 Task: Update the transit score of the saved search to 36.
Action: Mouse moved to (947, 146)
Screenshot: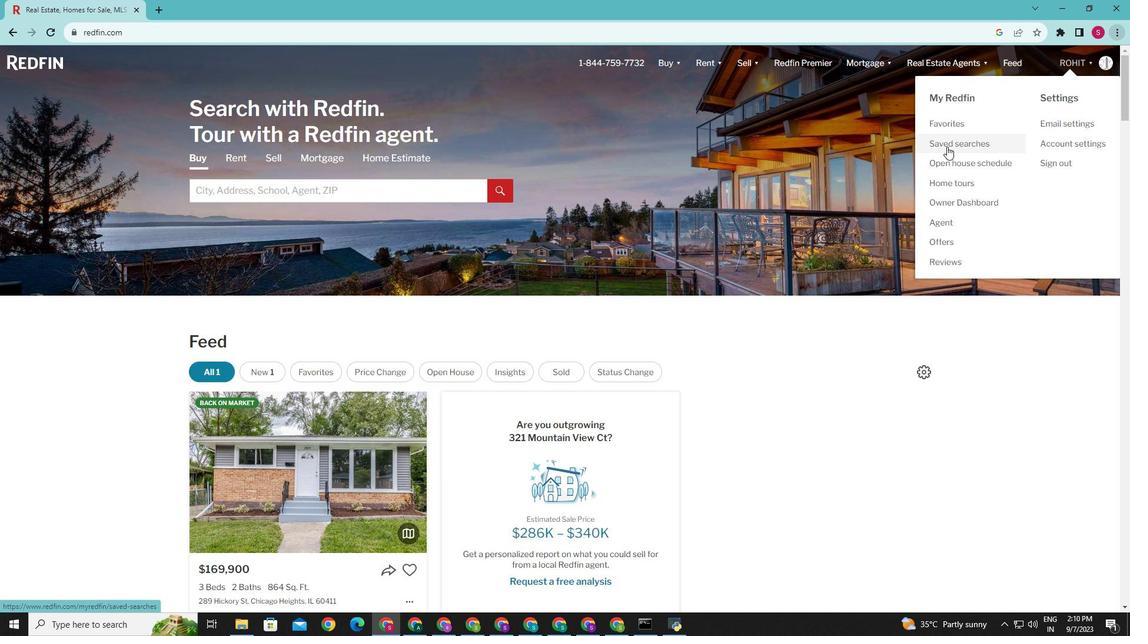 
Action: Mouse pressed left at (947, 146)
Screenshot: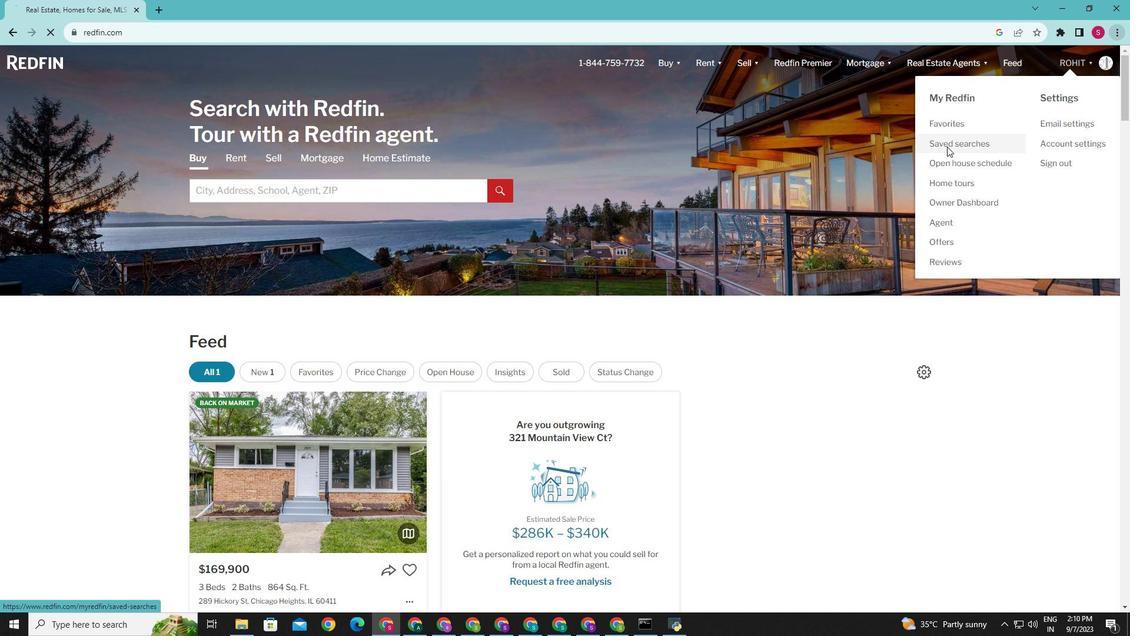 
Action: Mouse moved to (380, 289)
Screenshot: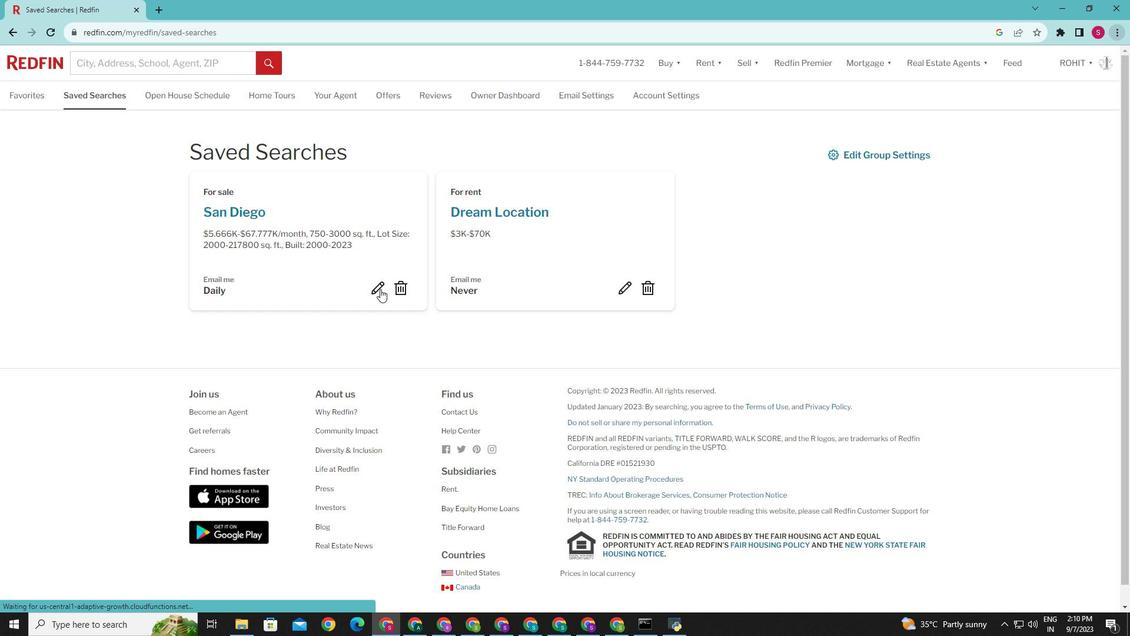 
Action: Mouse pressed left at (380, 289)
Screenshot: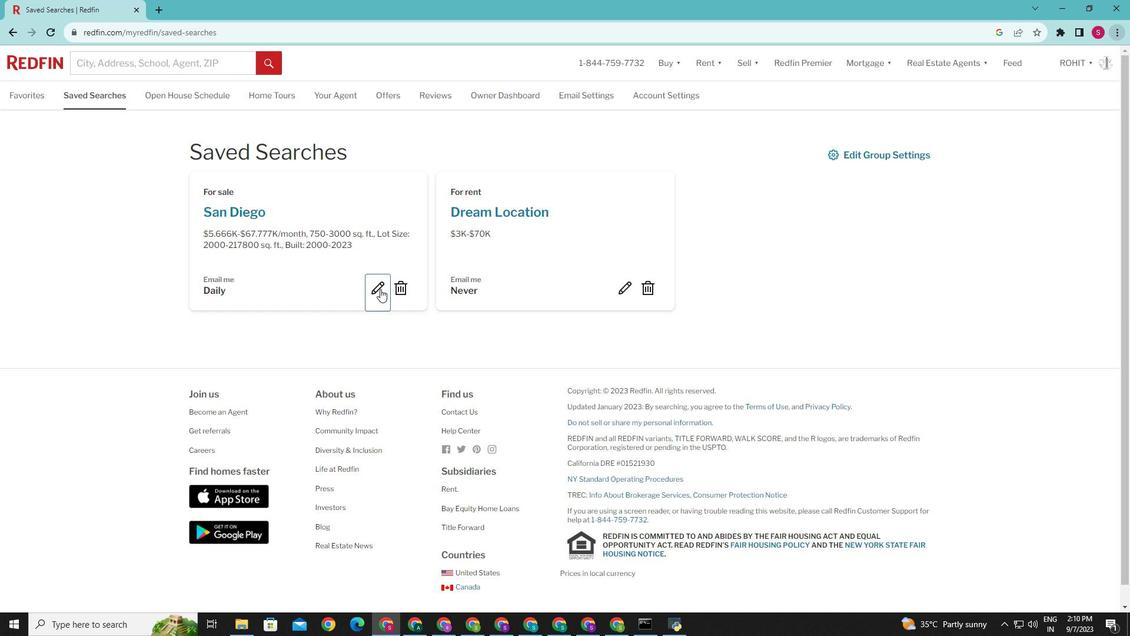 
Action: Mouse moved to (435, 346)
Screenshot: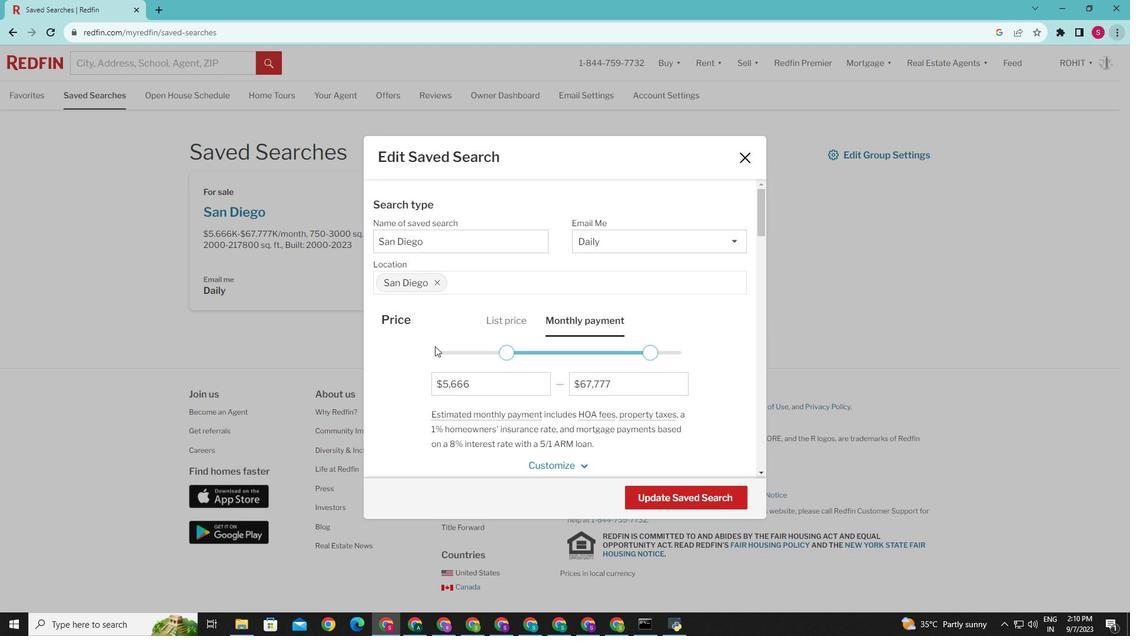 
Action: Mouse scrolled (435, 345) with delta (0, 0)
Screenshot: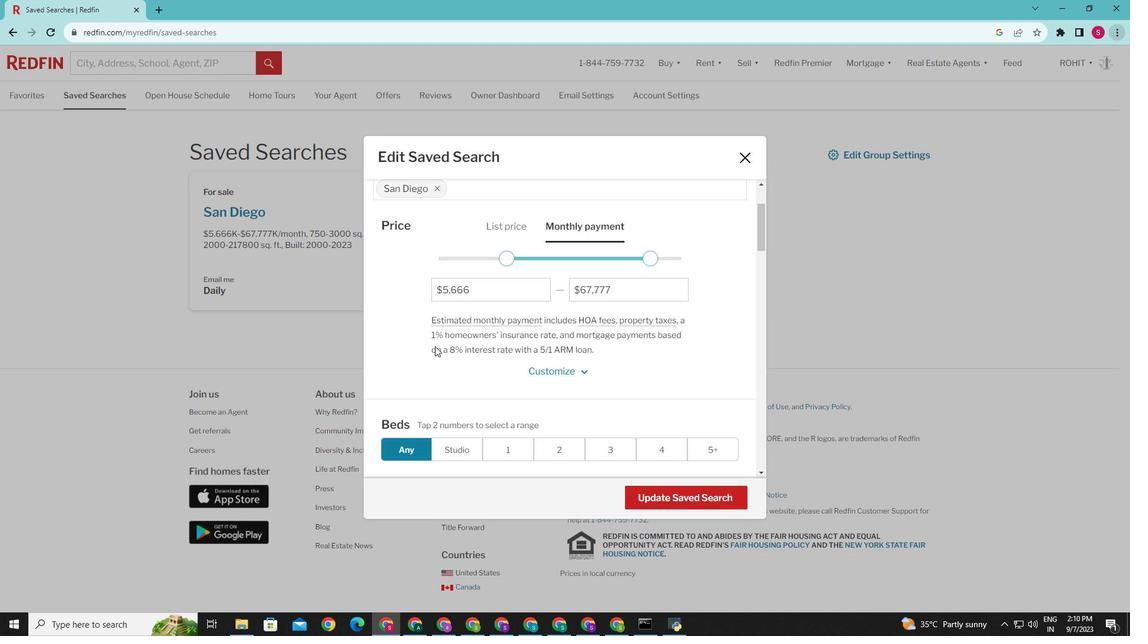 
Action: Mouse scrolled (435, 345) with delta (0, 0)
Screenshot: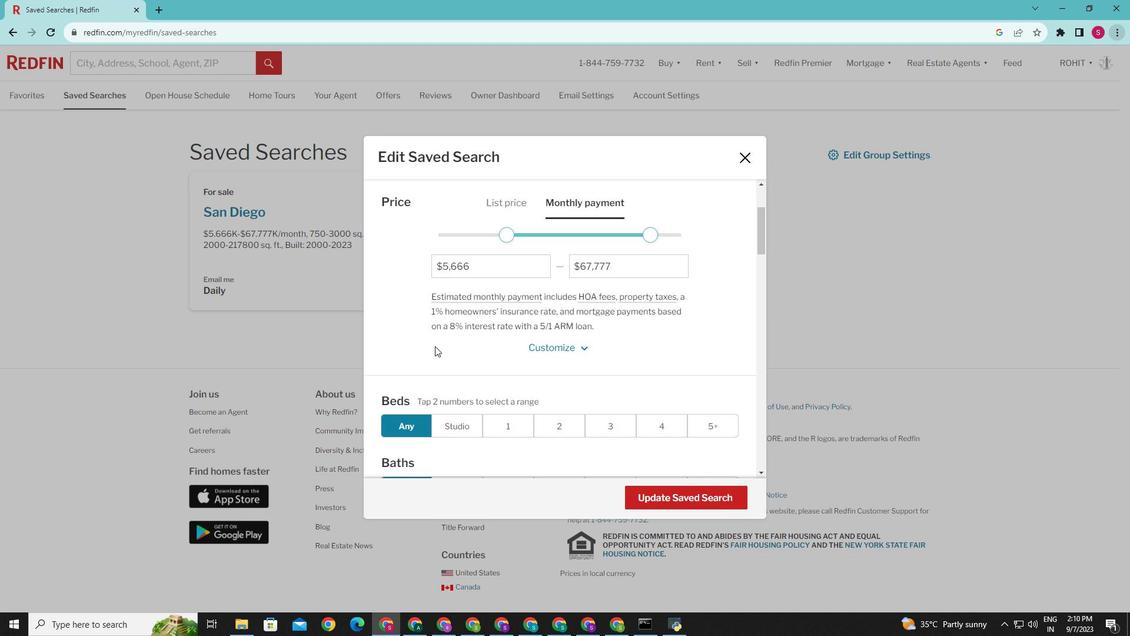 
Action: Mouse scrolled (435, 345) with delta (0, 0)
Screenshot: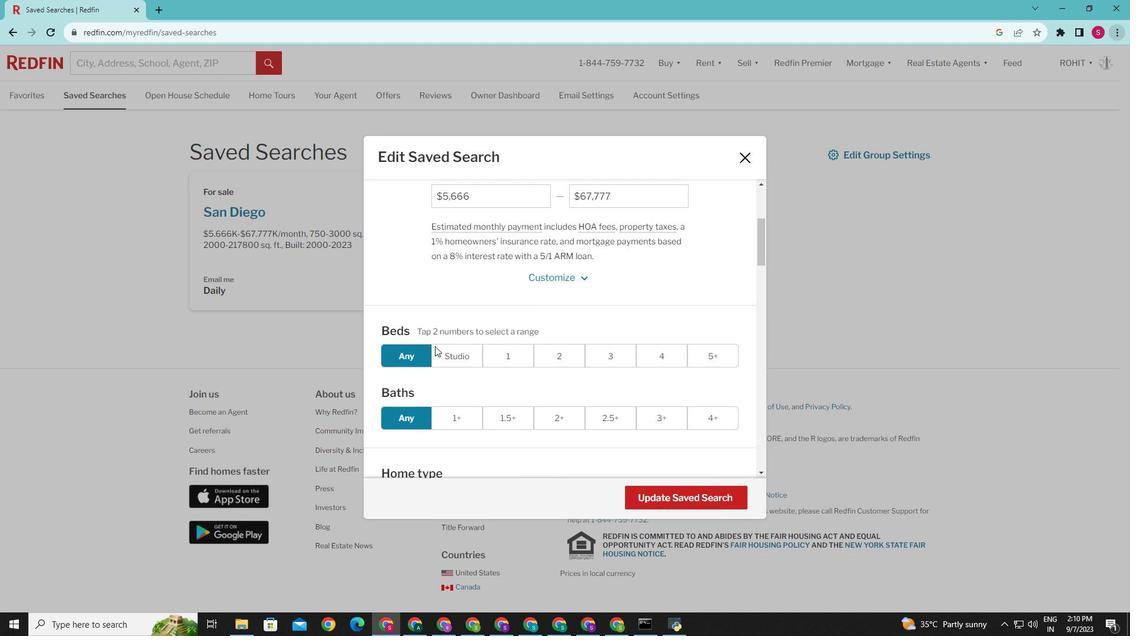 
Action: Mouse scrolled (435, 345) with delta (0, 0)
Screenshot: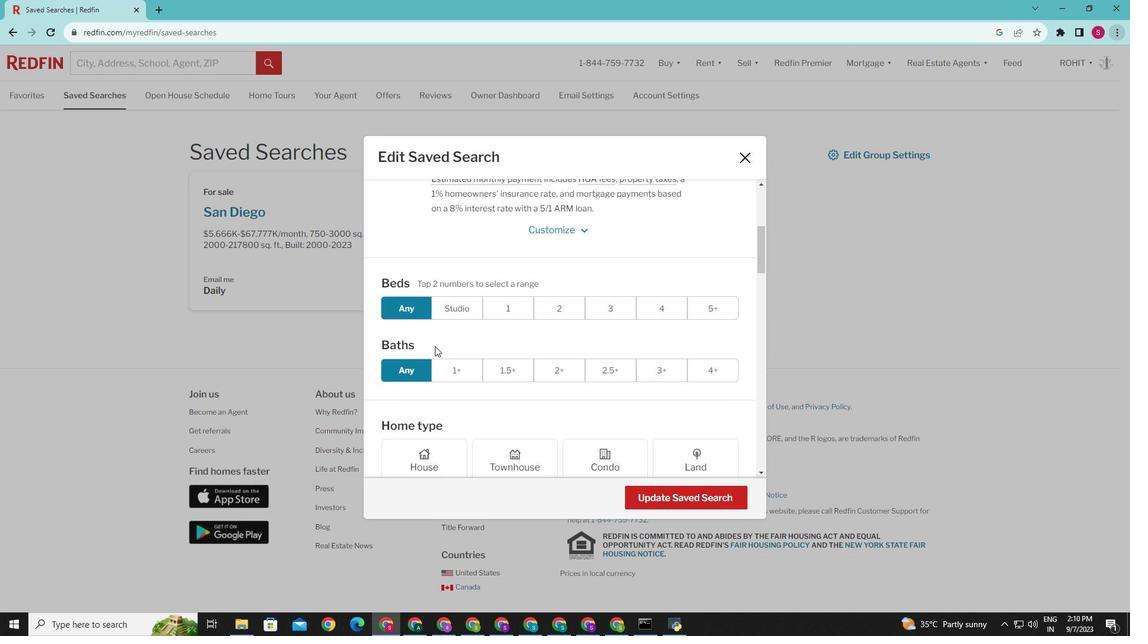 
Action: Mouse scrolled (435, 345) with delta (0, 0)
Screenshot: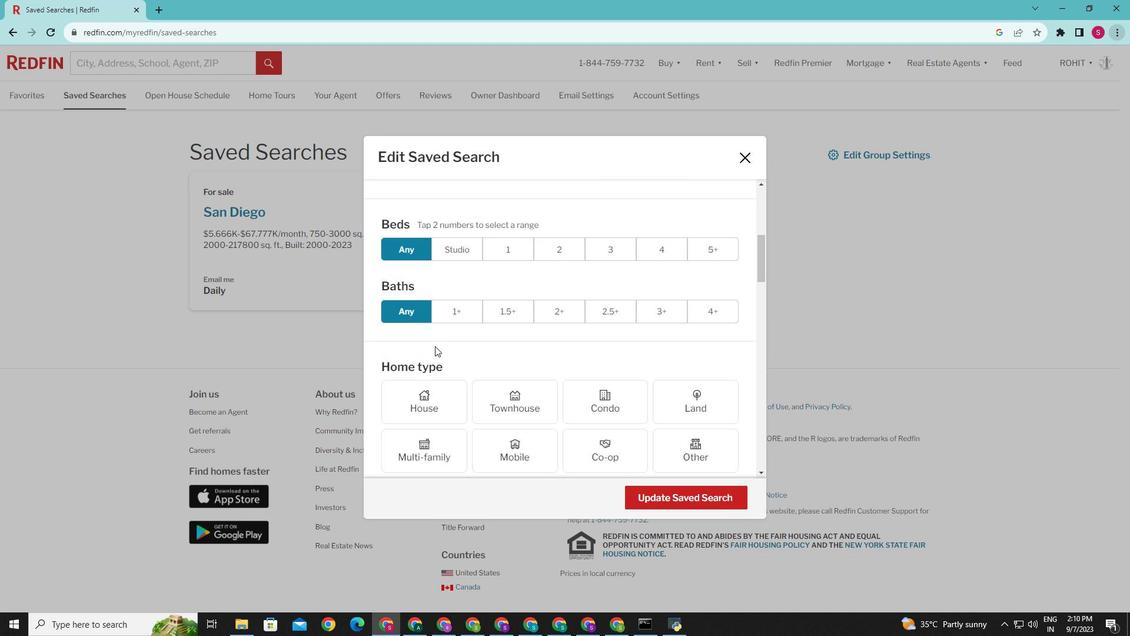 
Action: Mouse scrolled (435, 345) with delta (0, 0)
Screenshot: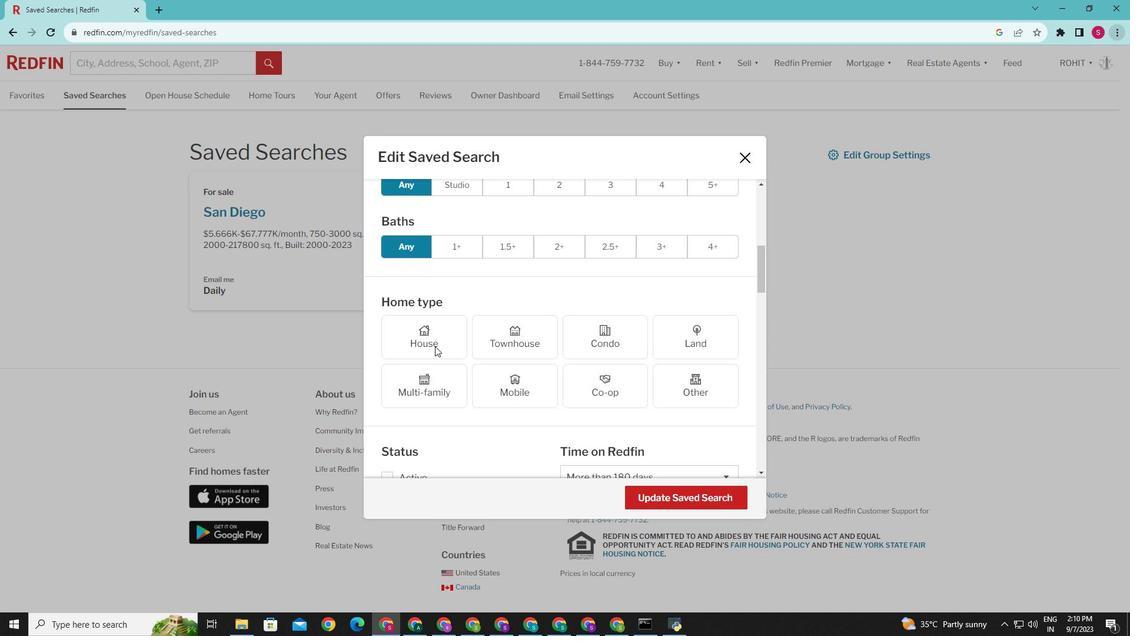 
Action: Mouse scrolled (435, 345) with delta (0, 0)
Screenshot: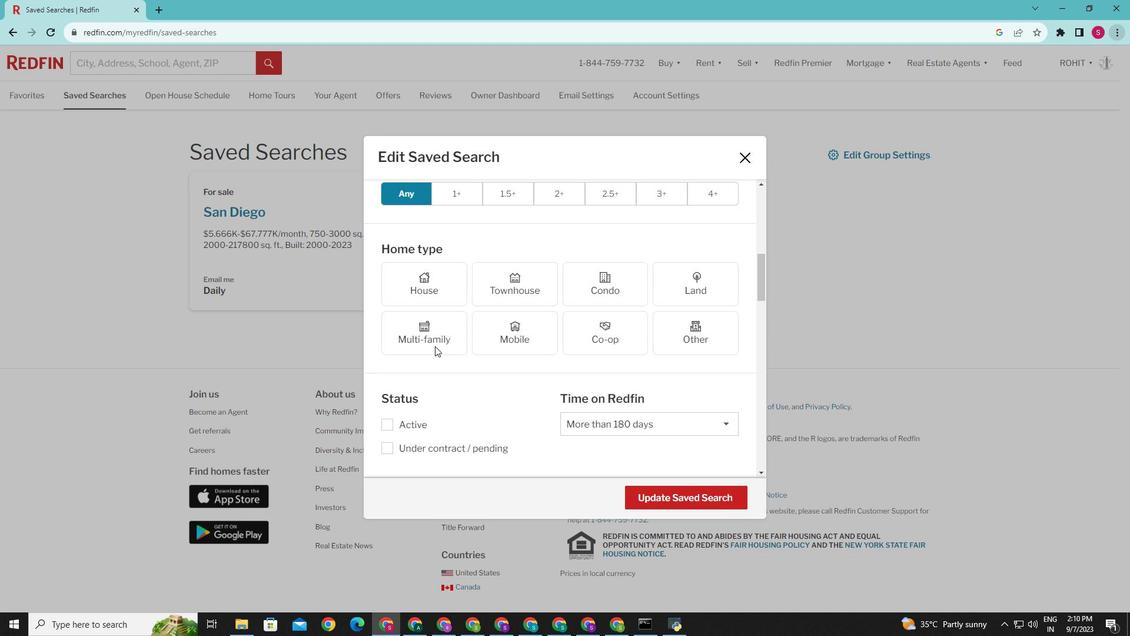 
Action: Mouse scrolled (435, 345) with delta (0, 0)
Screenshot: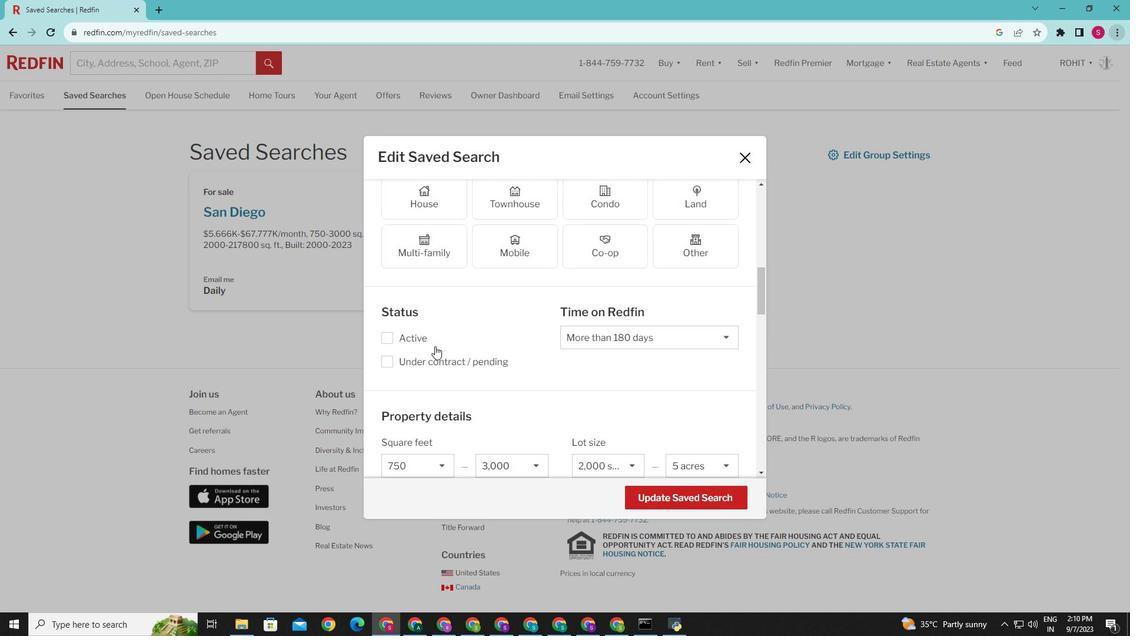
Action: Mouse scrolled (435, 345) with delta (0, 0)
Screenshot: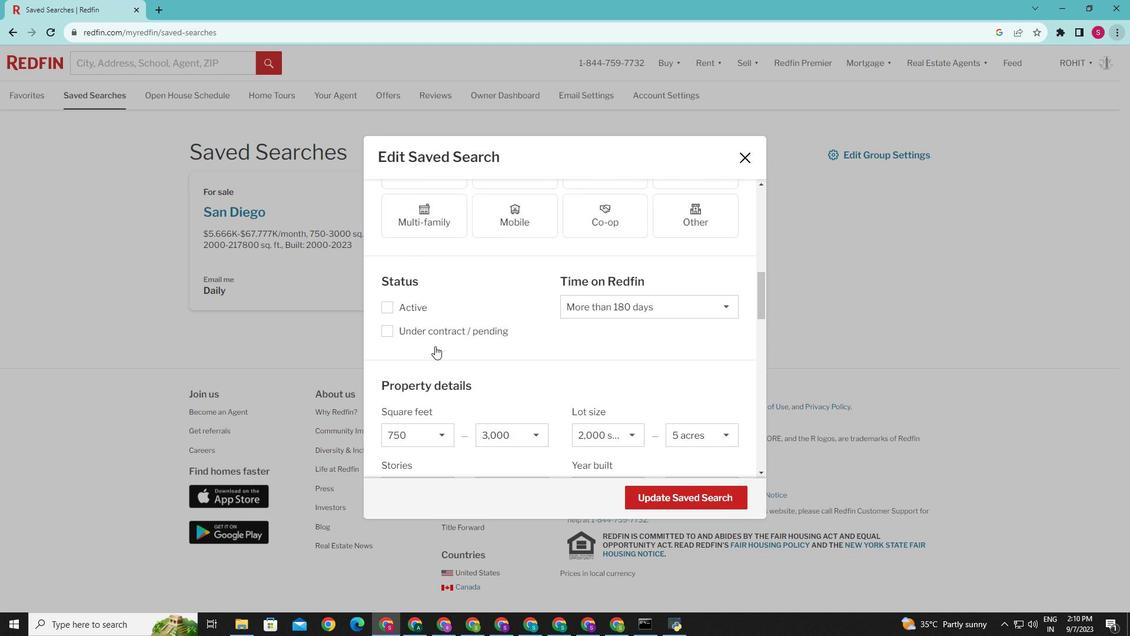 
Action: Mouse scrolled (435, 345) with delta (0, 0)
Screenshot: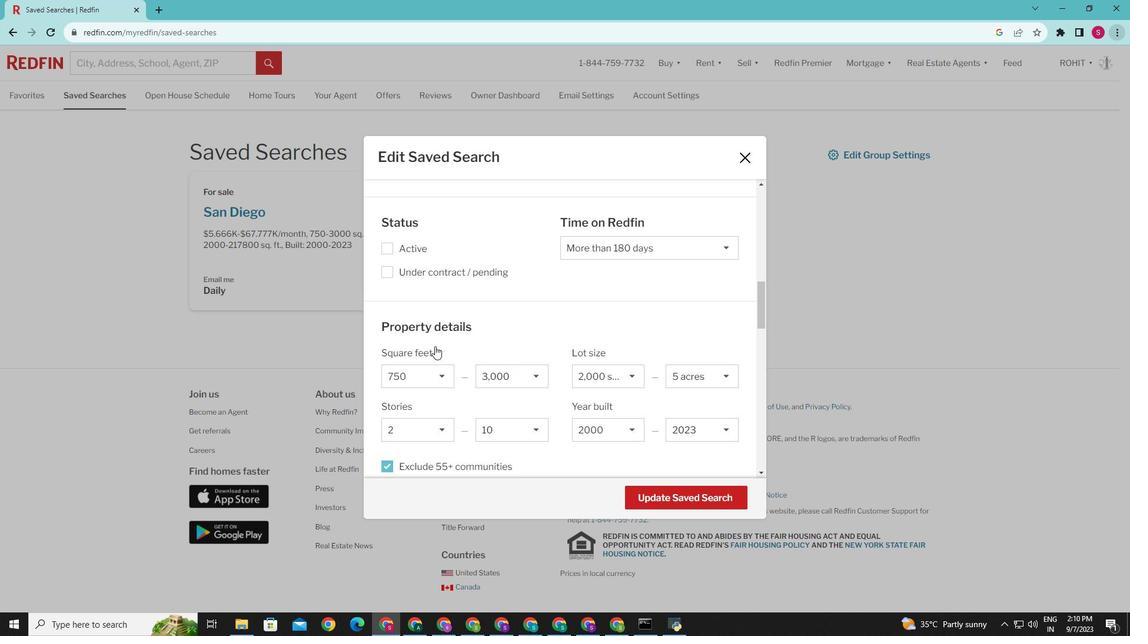 
Action: Mouse scrolled (435, 345) with delta (0, 0)
Screenshot: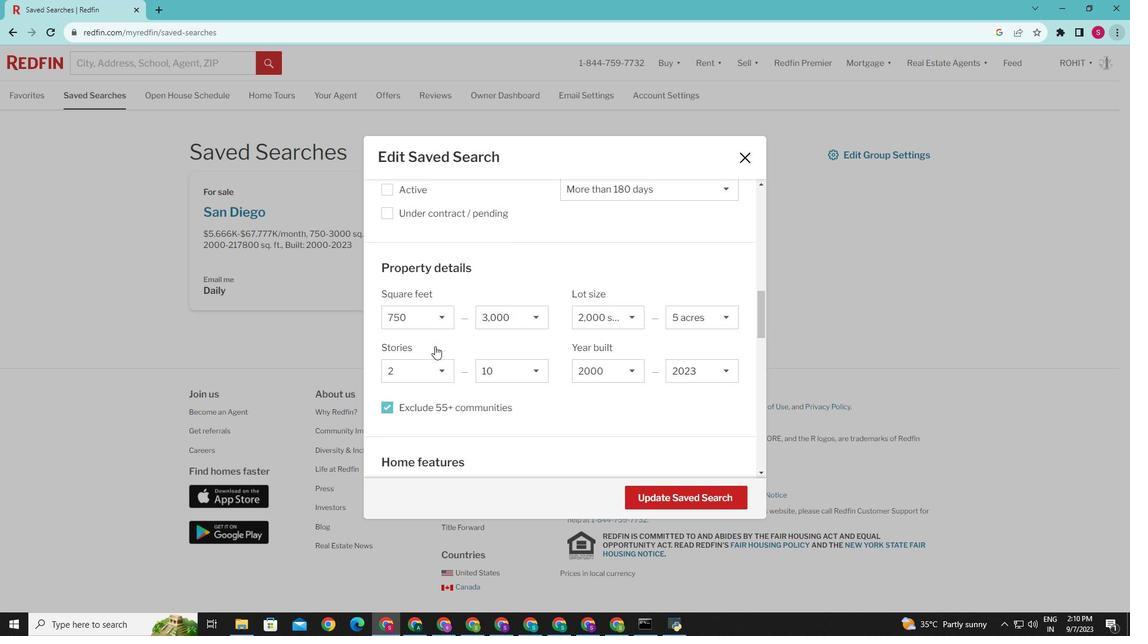 
Action: Mouse scrolled (435, 345) with delta (0, 0)
Screenshot: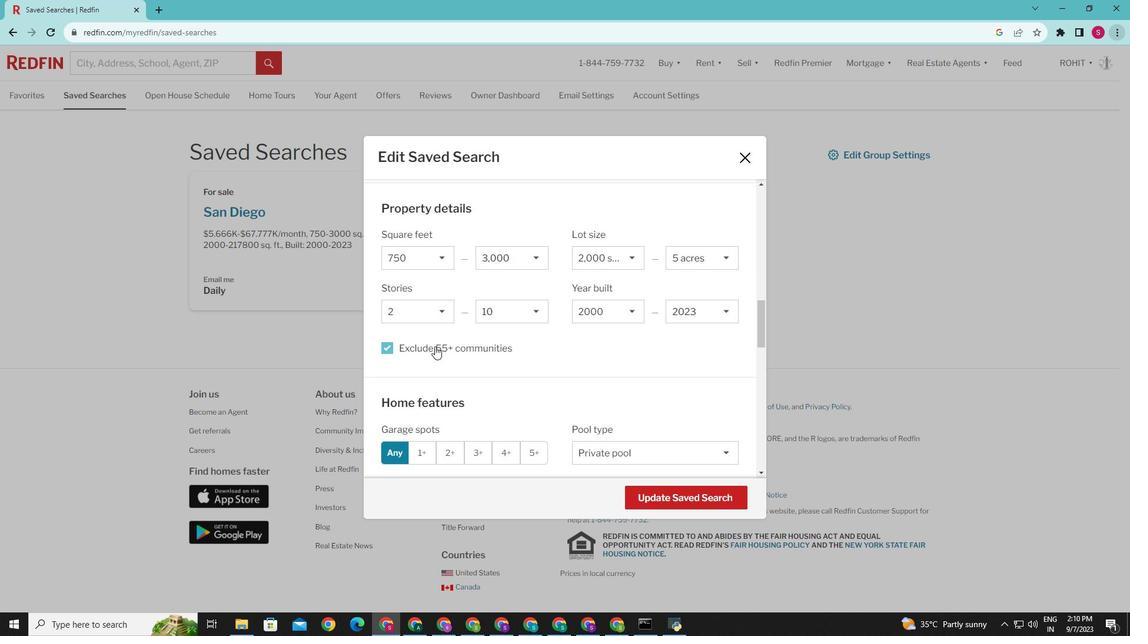 
Action: Mouse scrolled (435, 345) with delta (0, 0)
Screenshot: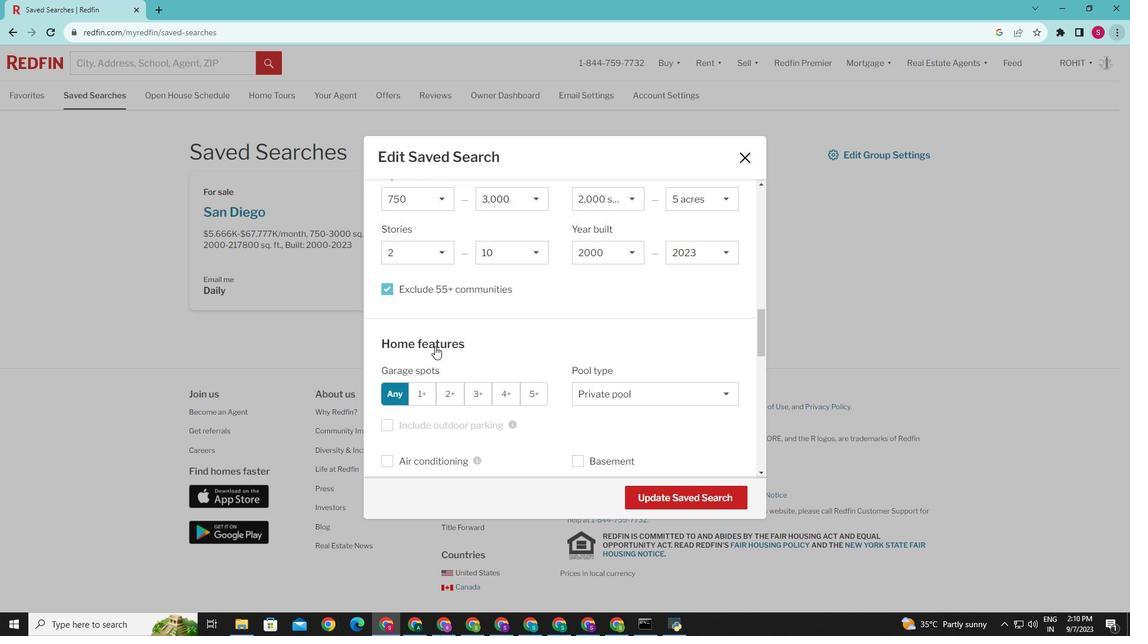 
Action: Mouse scrolled (435, 345) with delta (0, 0)
Screenshot: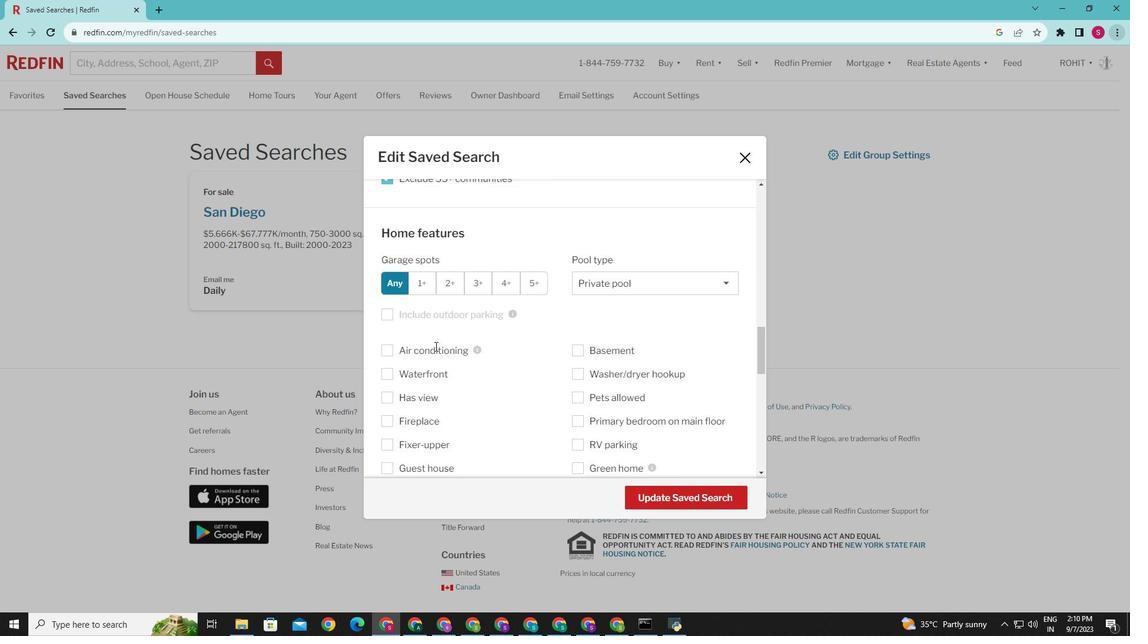 
Action: Mouse scrolled (435, 345) with delta (0, 0)
Screenshot: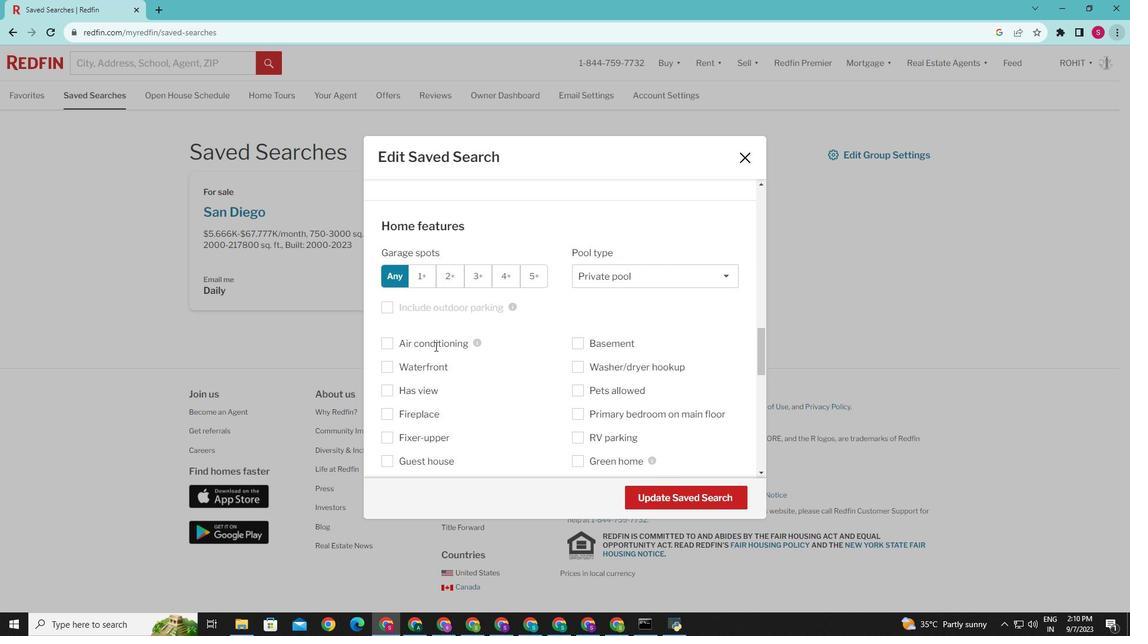 
Action: Mouse scrolled (435, 345) with delta (0, 0)
Screenshot: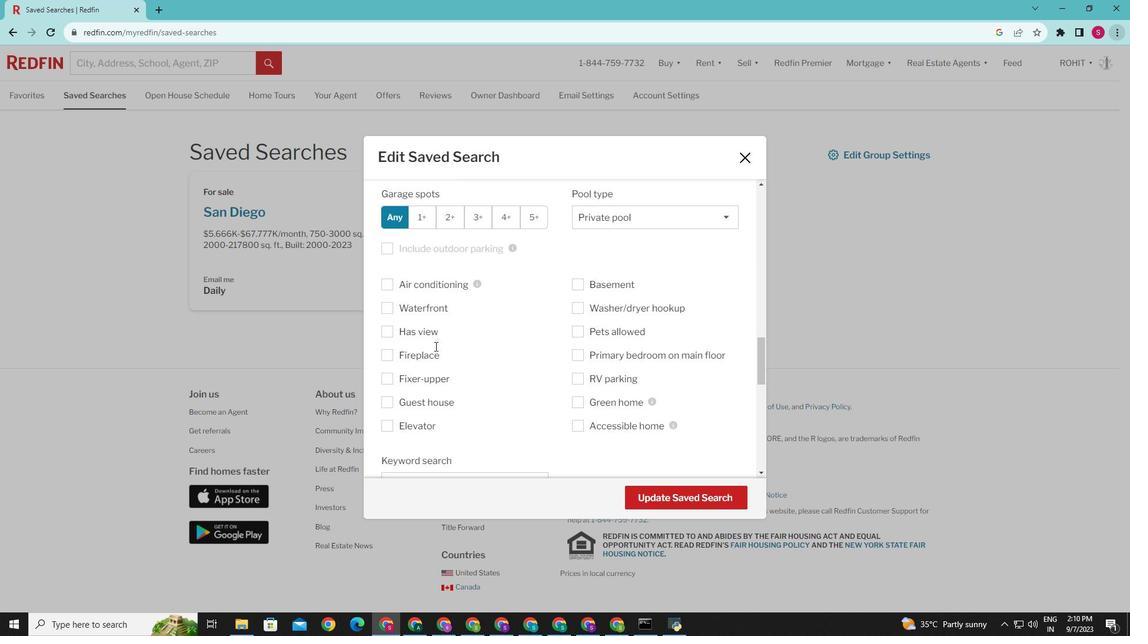 
Action: Mouse scrolled (435, 345) with delta (0, 0)
Screenshot: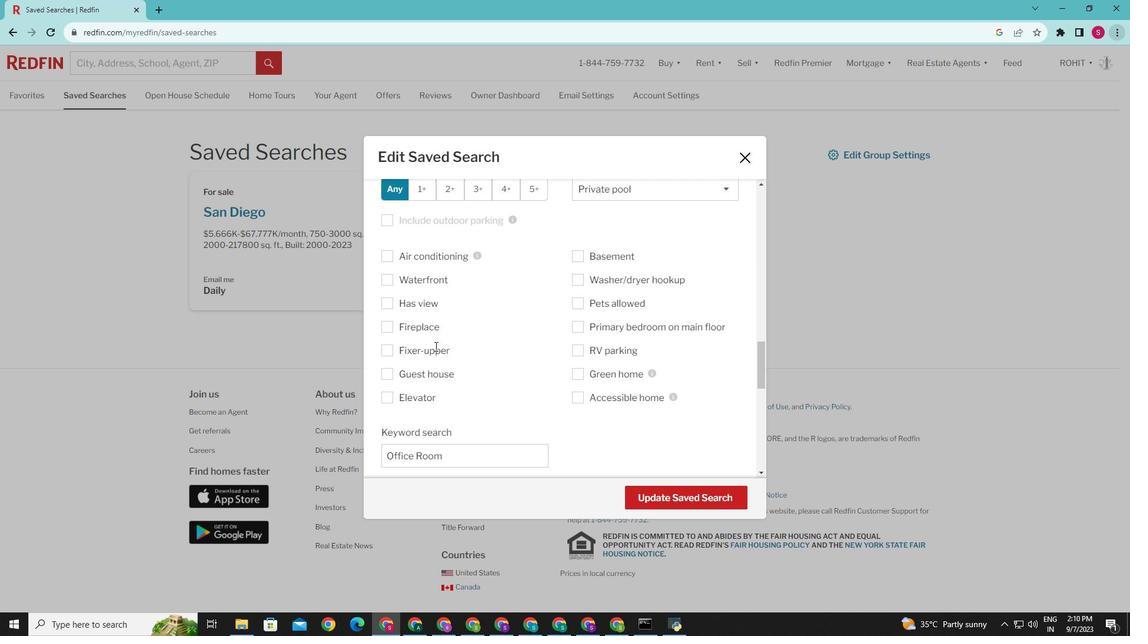 
Action: Mouse scrolled (435, 346) with delta (0, 0)
Screenshot: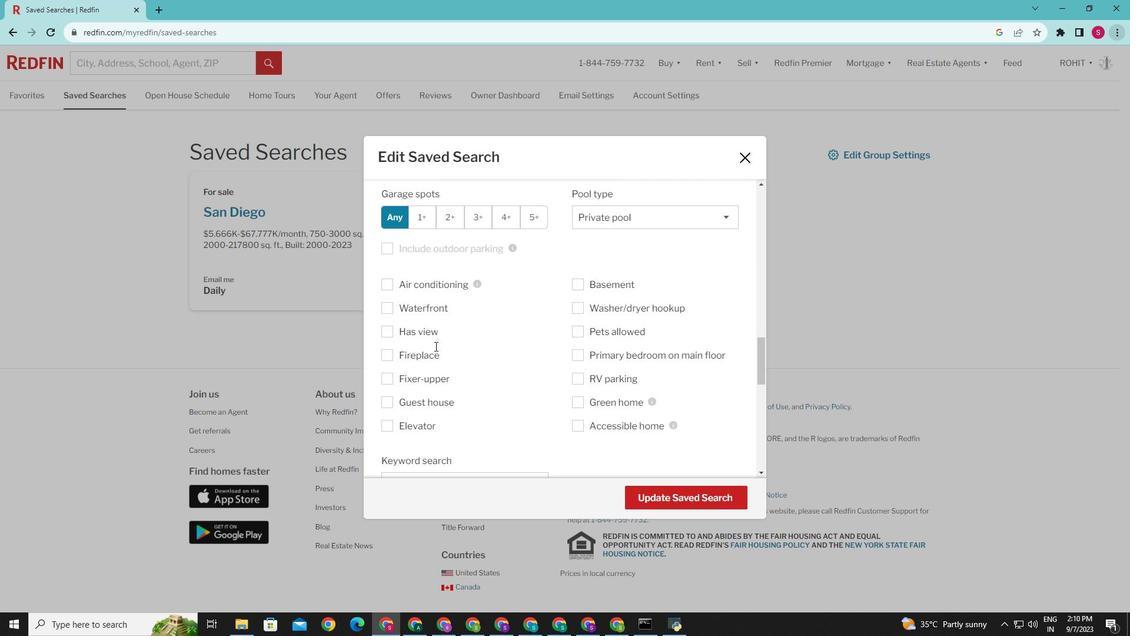 
Action: Mouse scrolled (435, 345) with delta (0, 0)
Screenshot: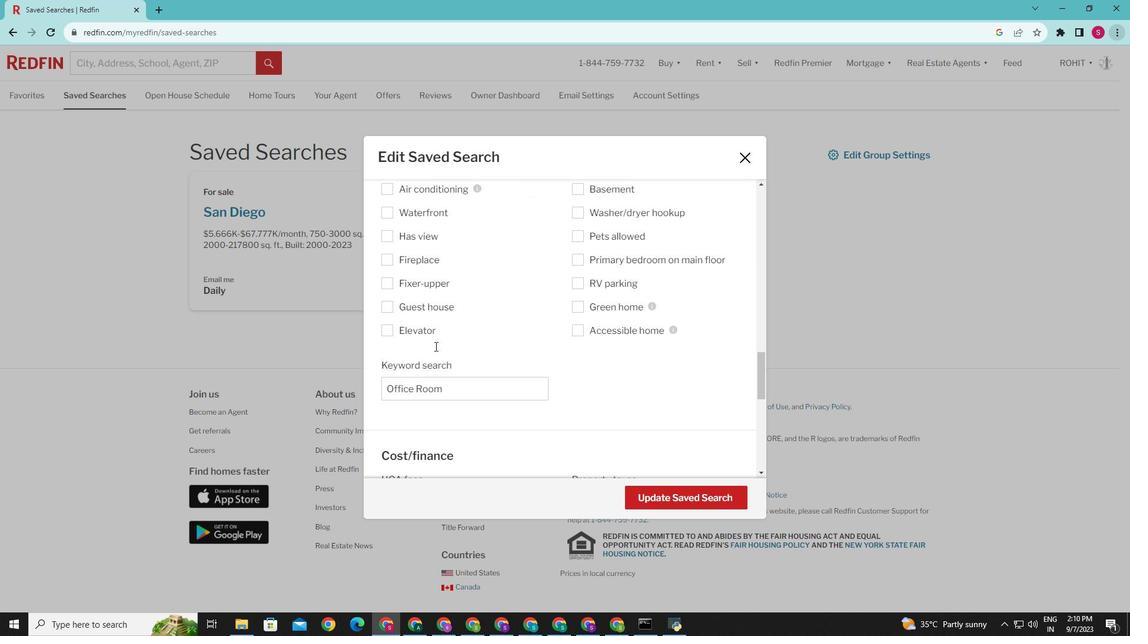
Action: Mouse scrolled (435, 345) with delta (0, 0)
Screenshot: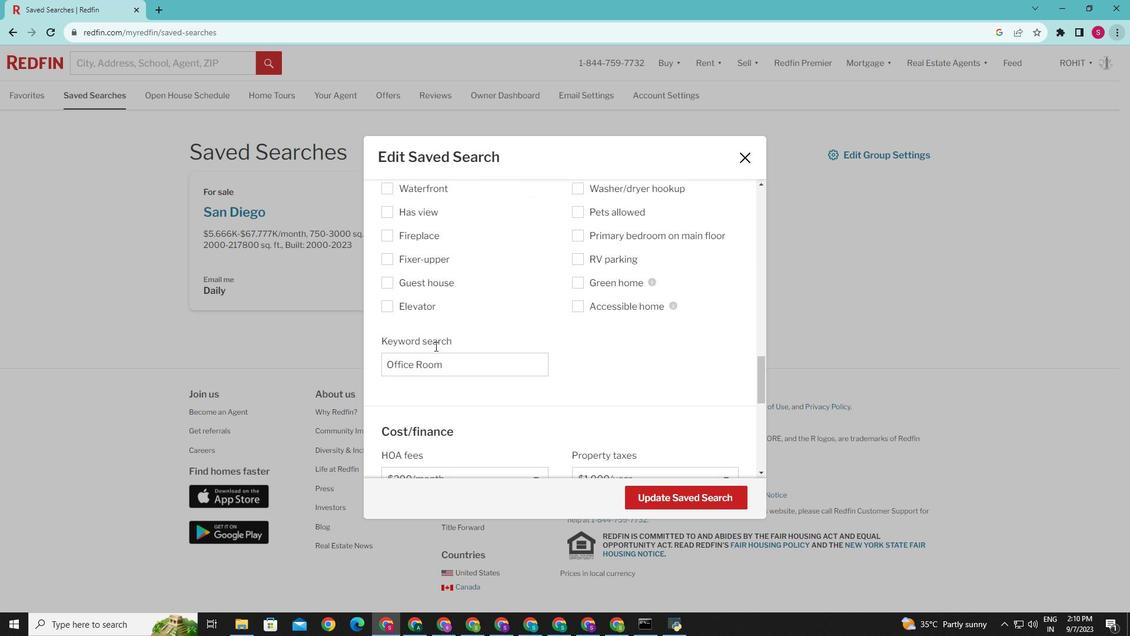 
Action: Mouse scrolled (435, 345) with delta (0, 0)
Screenshot: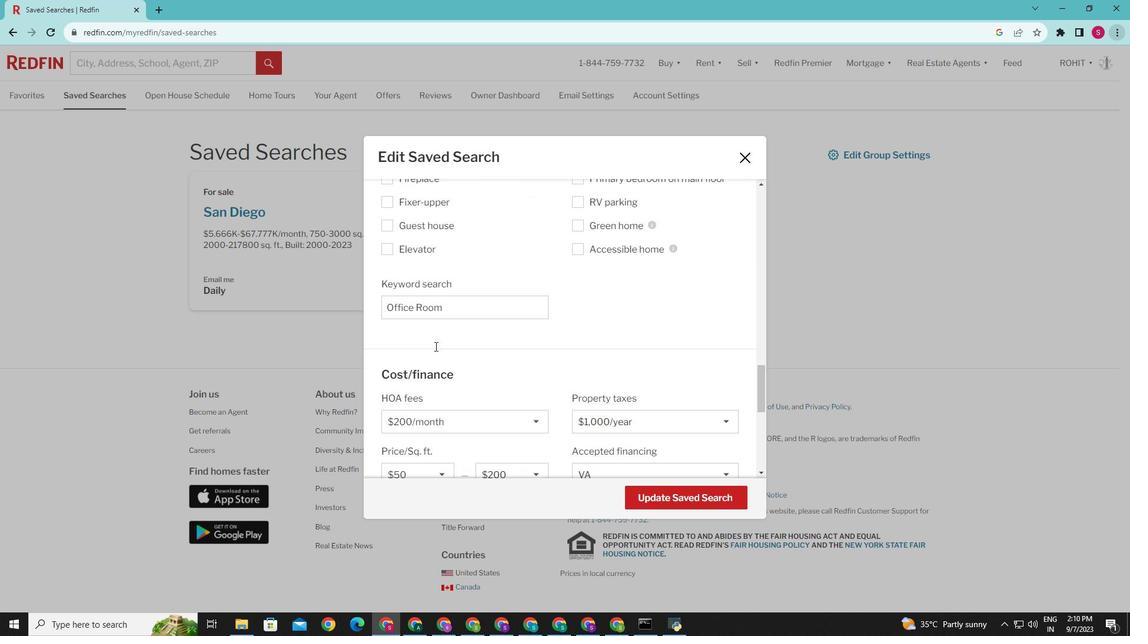 
Action: Mouse scrolled (435, 345) with delta (0, 0)
Screenshot: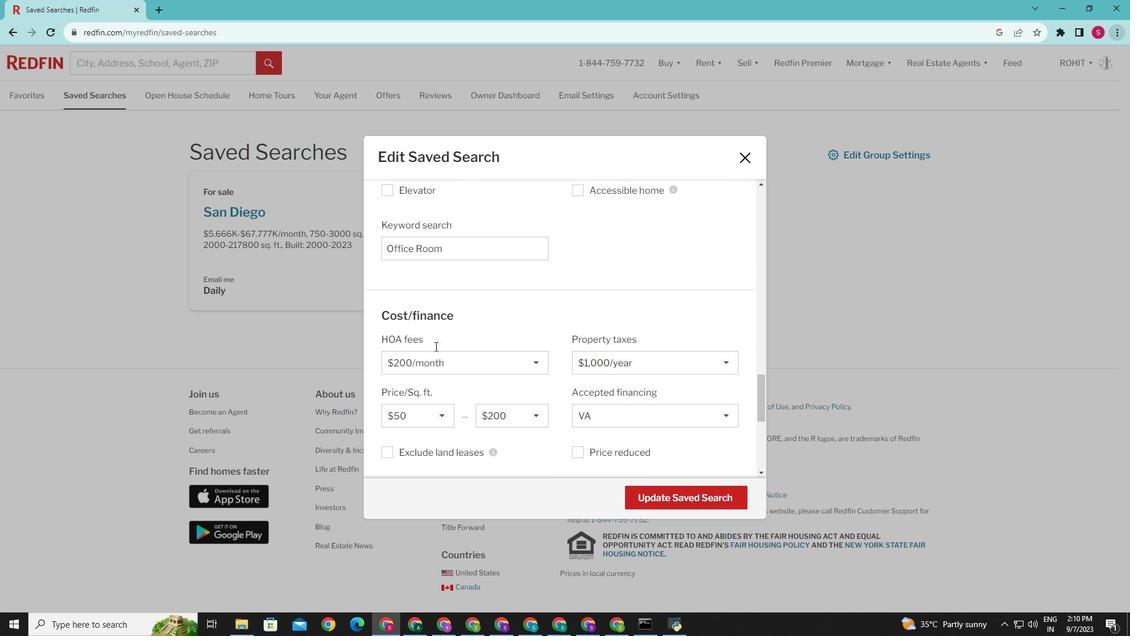 
Action: Mouse scrolled (435, 345) with delta (0, 0)
Screenshot: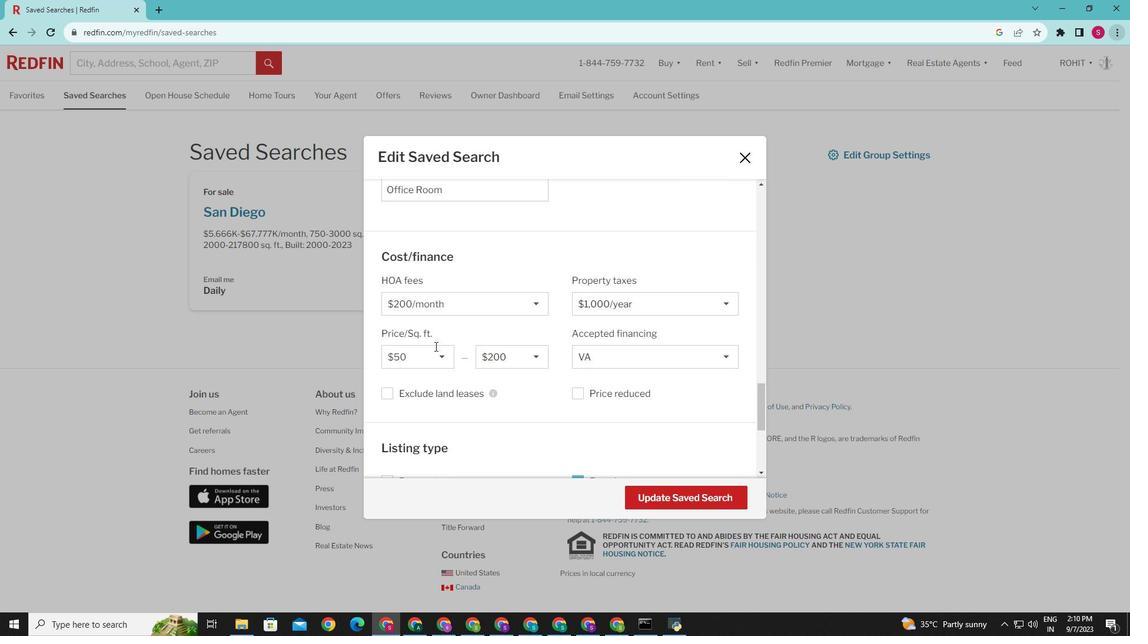 
Action: Mouse scrolled (435, 345) with delta (0, 0)
Screenshot: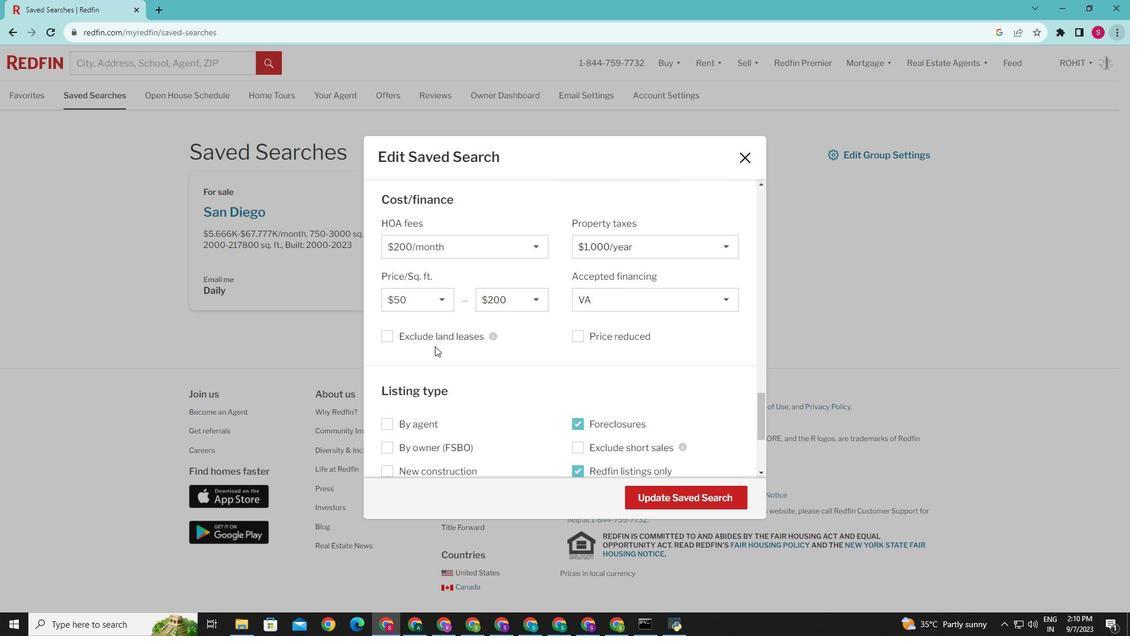 
Action: Mouse scrolled (435, 345) with delta (0, 0)
Screenshot: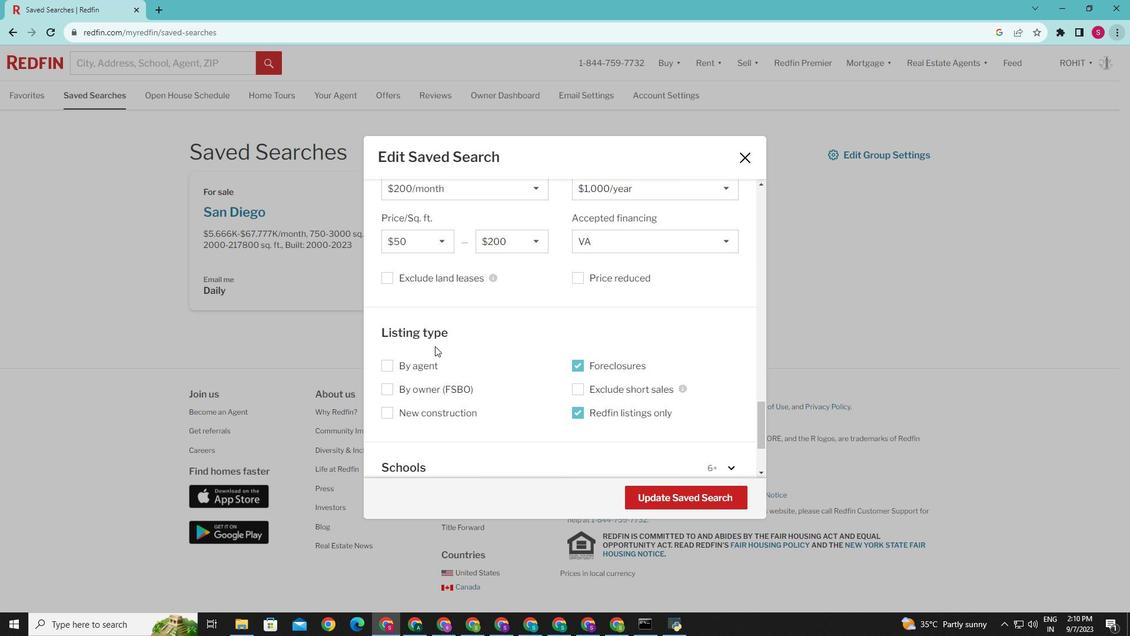 
Action: Mouse scrolled (435, 345) with delta (0, 0)
Screenshot: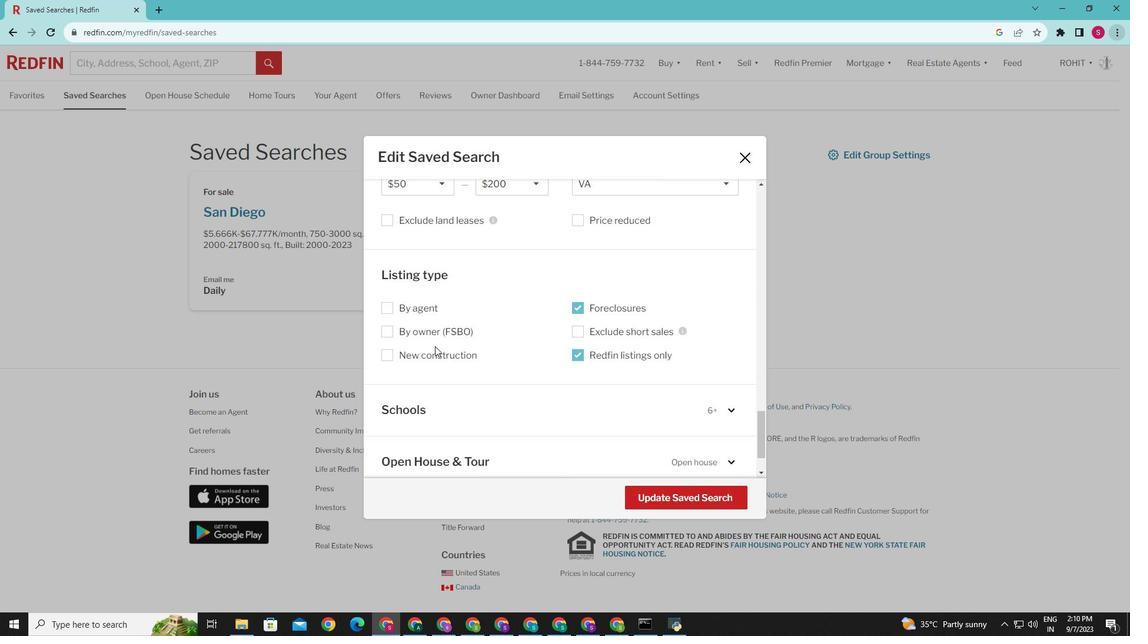
Action: Mouse scrolled (435, 345) with delta (0, 0)
Screenshot: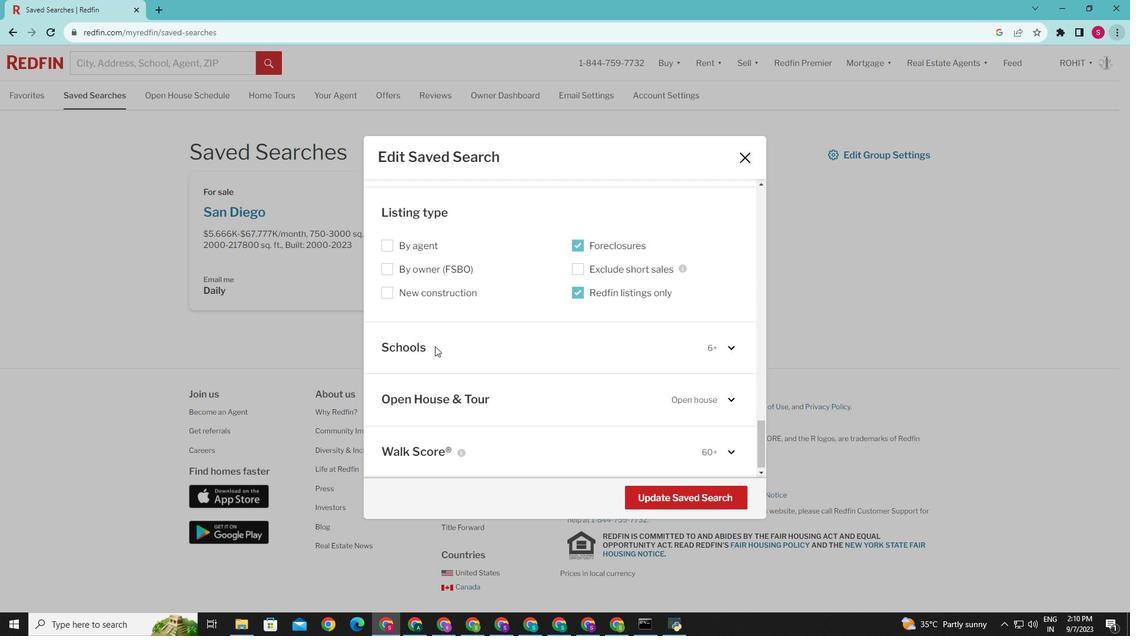 
Action: Mouse scrolled (435, 345) with delta (0, 0)
Screenshot: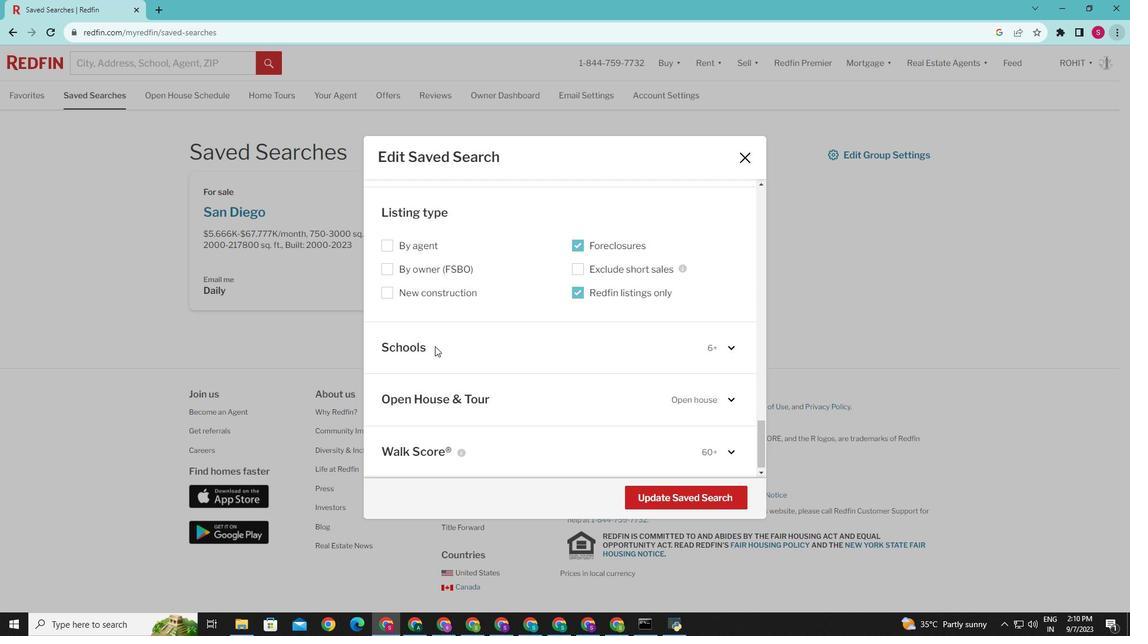 
Action: Mouse scrolled (435, 345) with delta (0, 0)
Screenshot: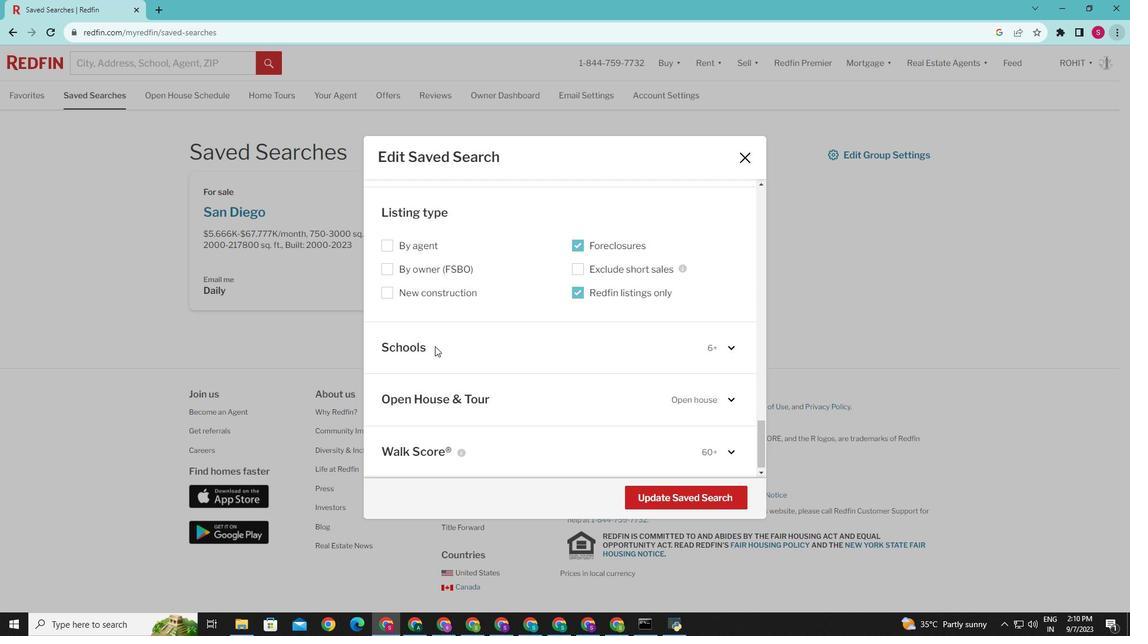 
Action: Mouse moved to (728, 346)
Screenshot: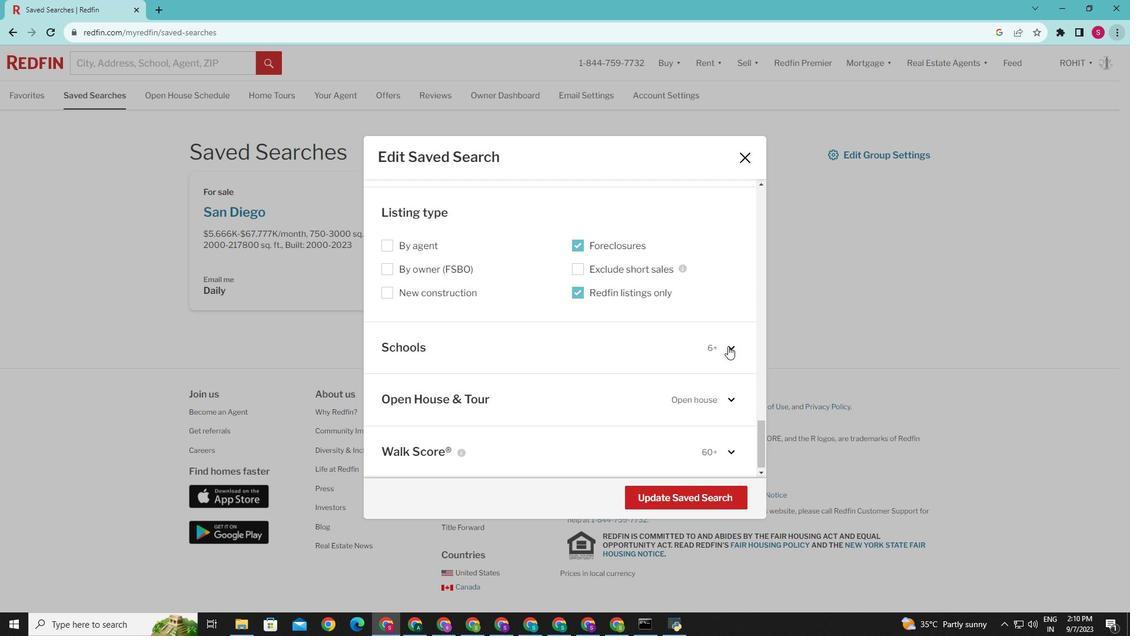 
Action: Mouse pressed left at (728, 346)
Screenshot: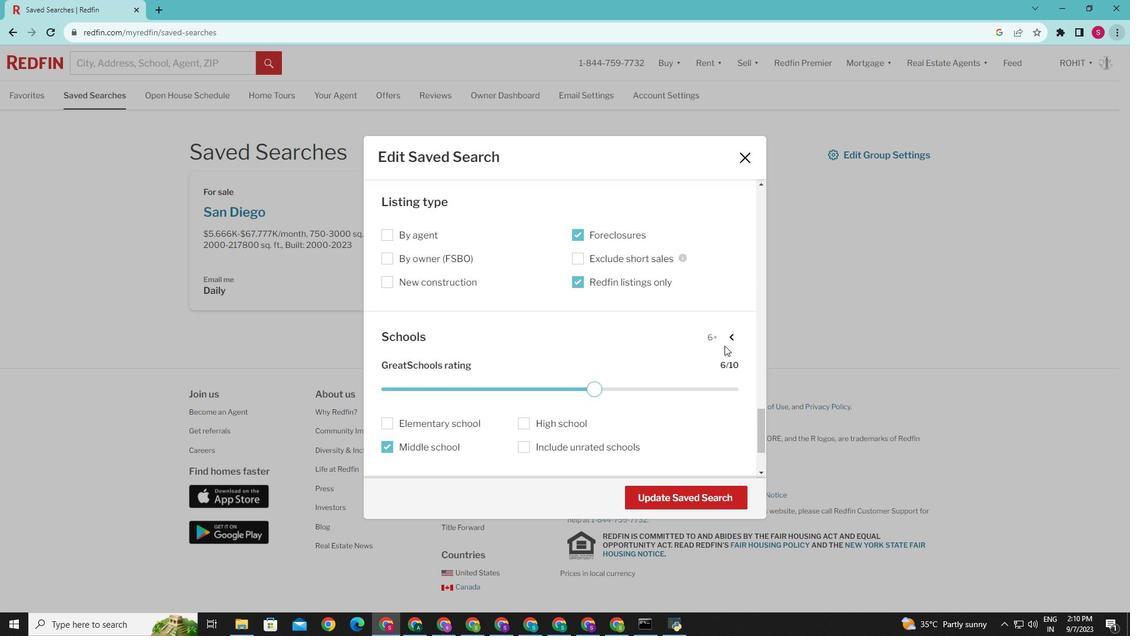 
Action: Mouse moved to (484, 395)
Screenshot: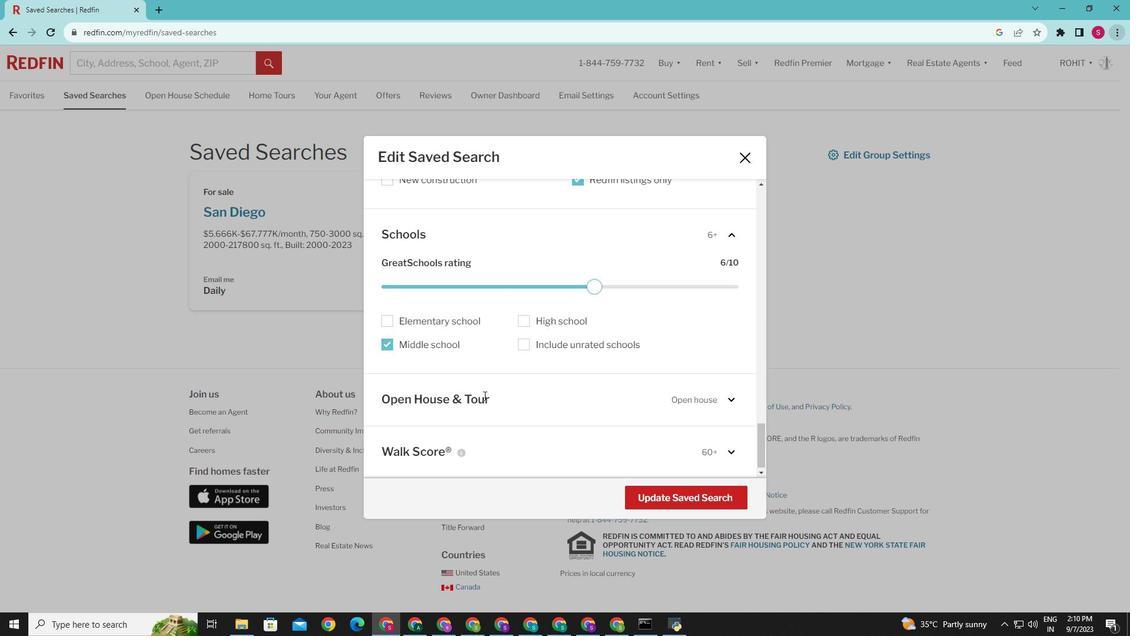 
Action: Mouse scrolled (484, 395) with delta (0, 0)
Screenshot: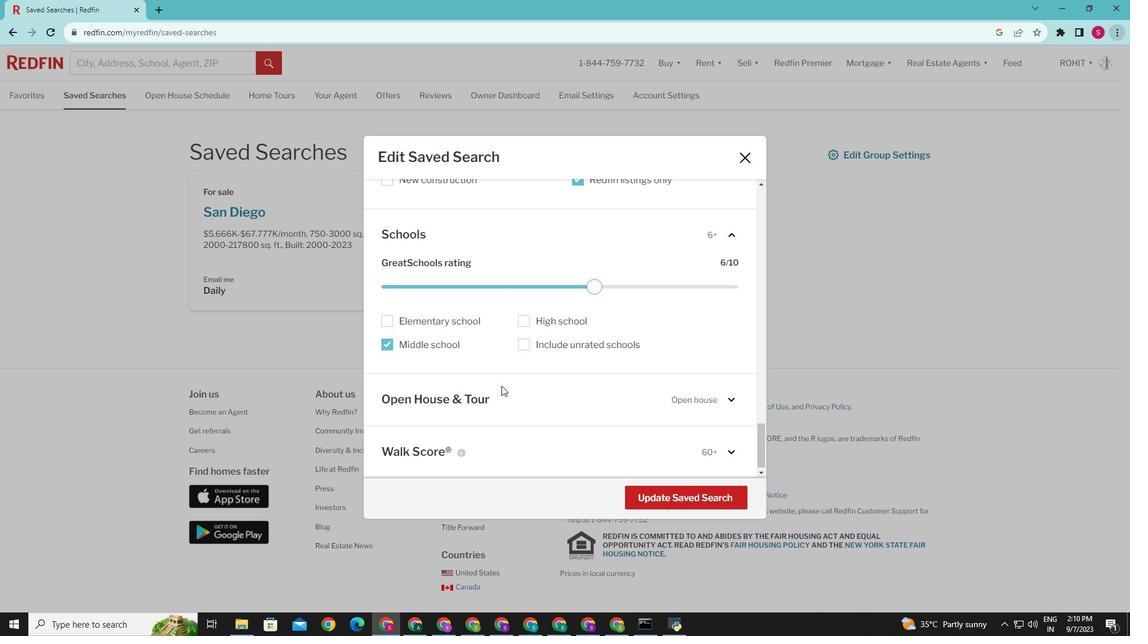 
Action: Mouse scrolled (484, 395) with delta (0, 0)
Screenshot: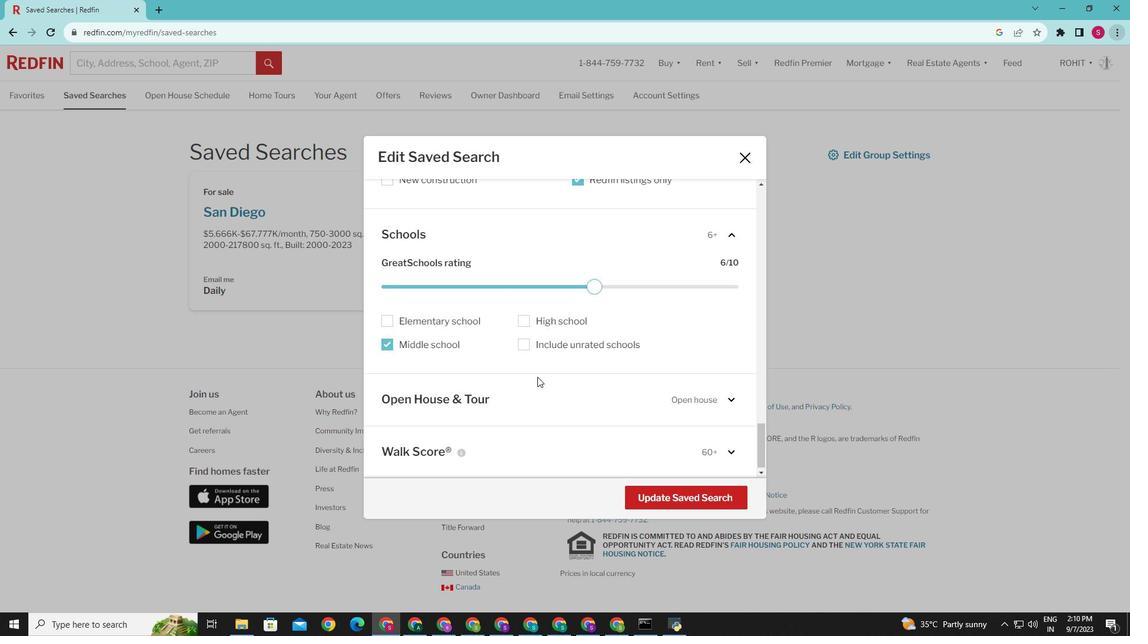 
Action: Mouse moved to (726, 402)
Screenshot: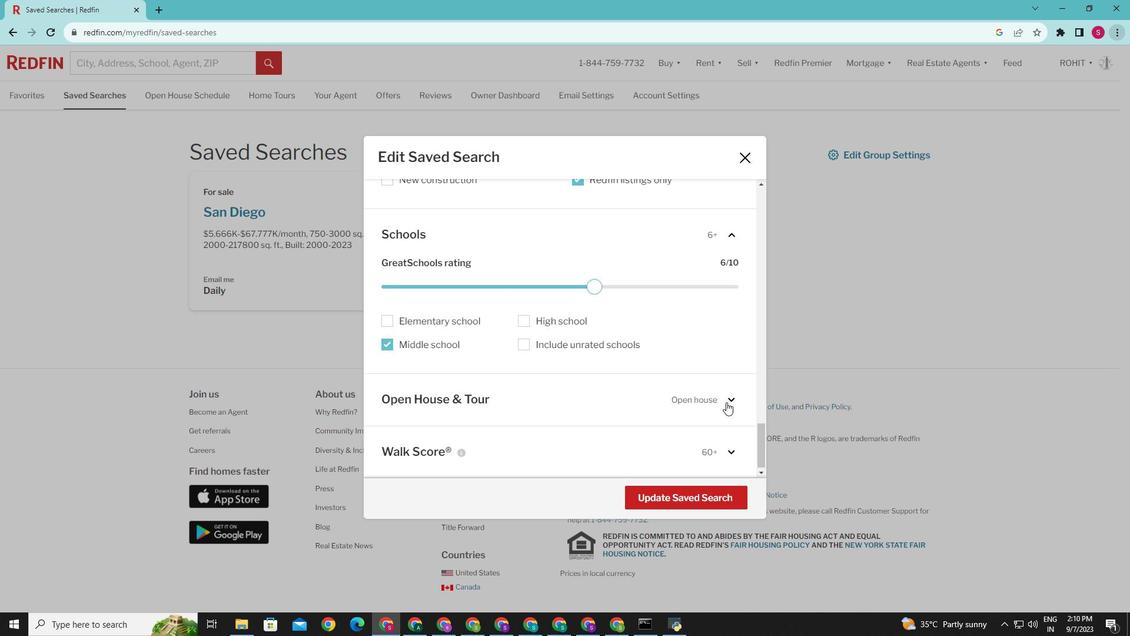 
Action: Mouse pressed left at (726, 402)
Screenshot: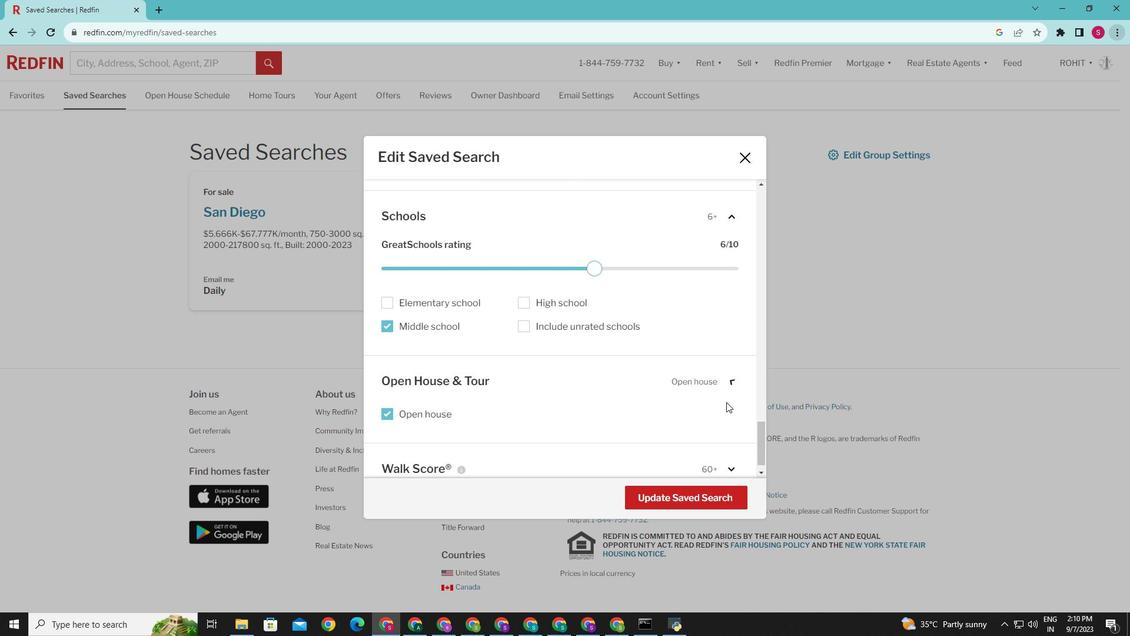 
Action: Mouse moved to (708, 424)
Screenshot: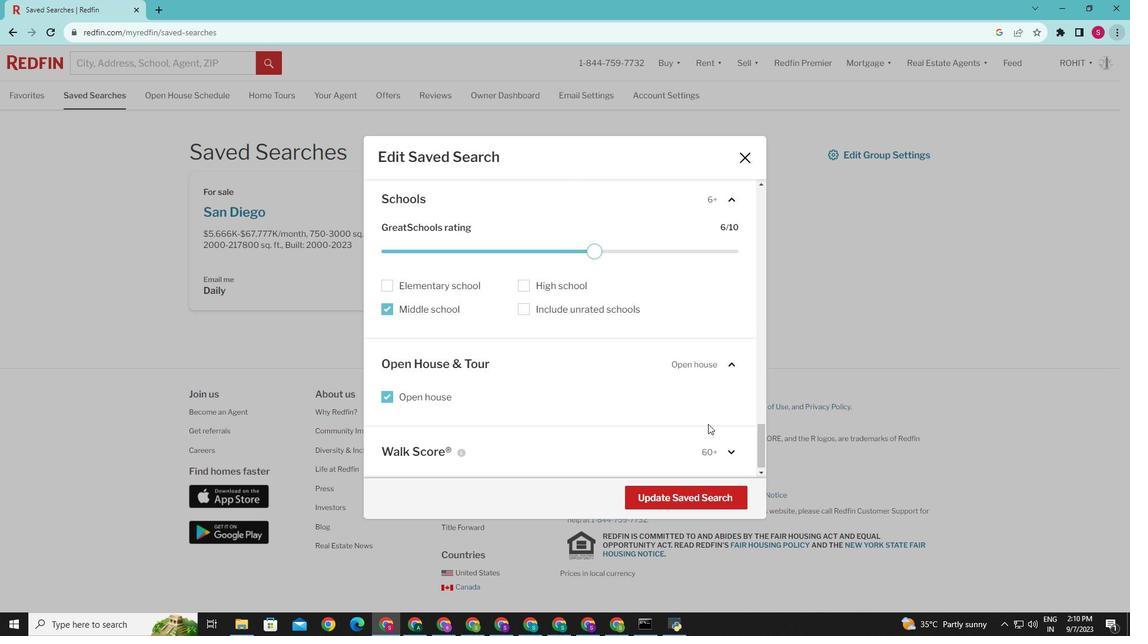 
Action: Mouse scrolled (708, 423) with delta (0, 0)
Screenshot: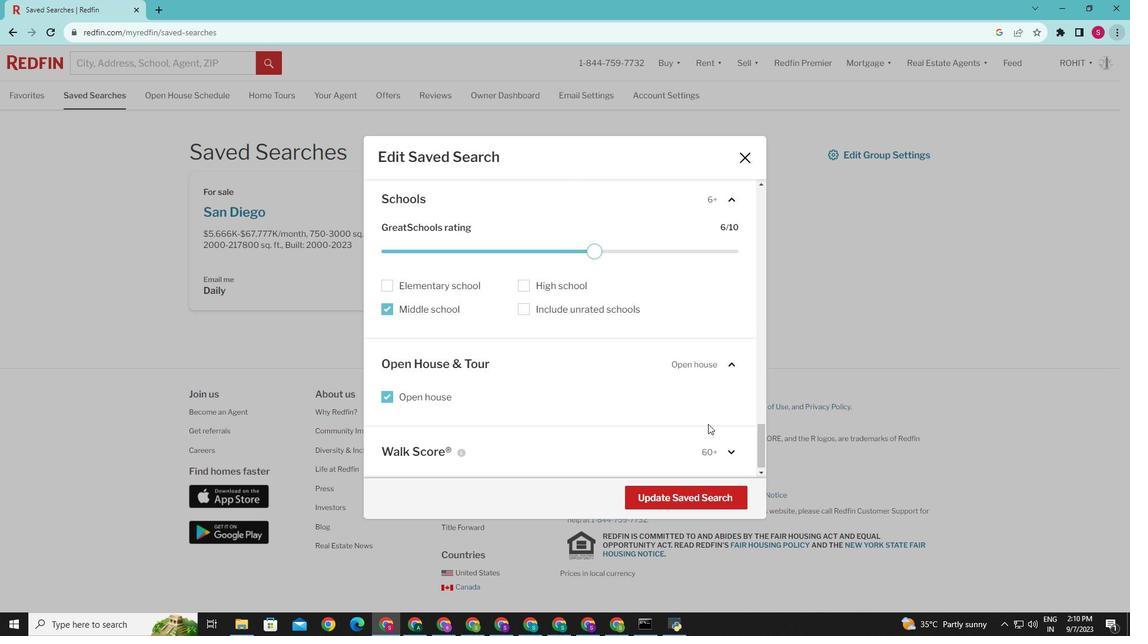 
Action: Mouse scrolled (708, 423) with delta (0, 0)
Screenshot: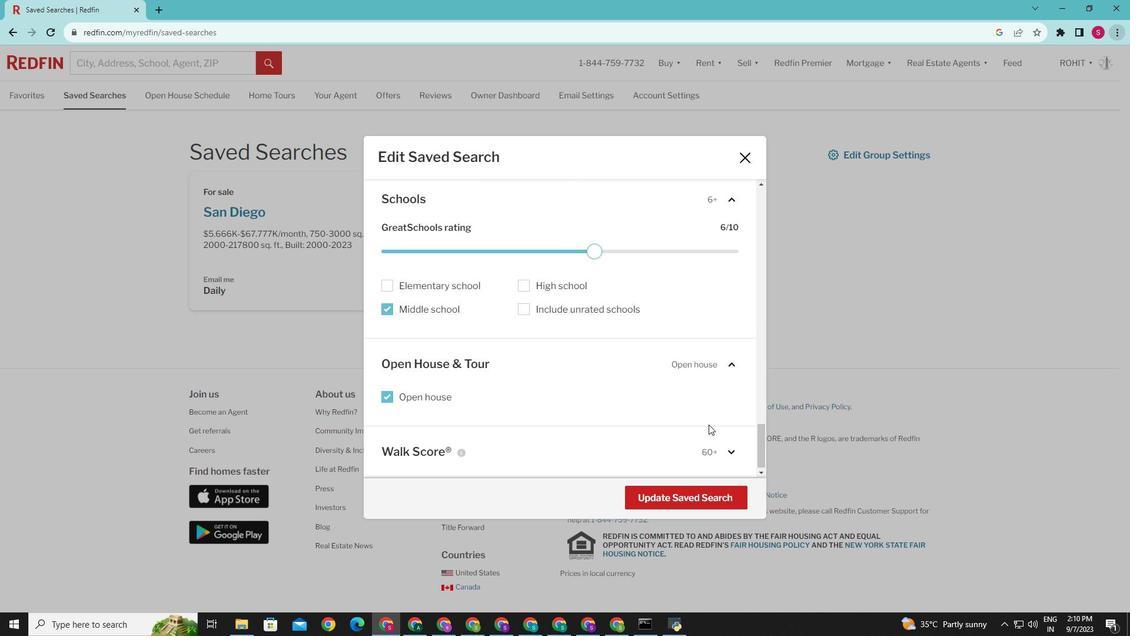 
Action: Mouse scrolled (708, 423) with delta (0, 0)
Screenshot: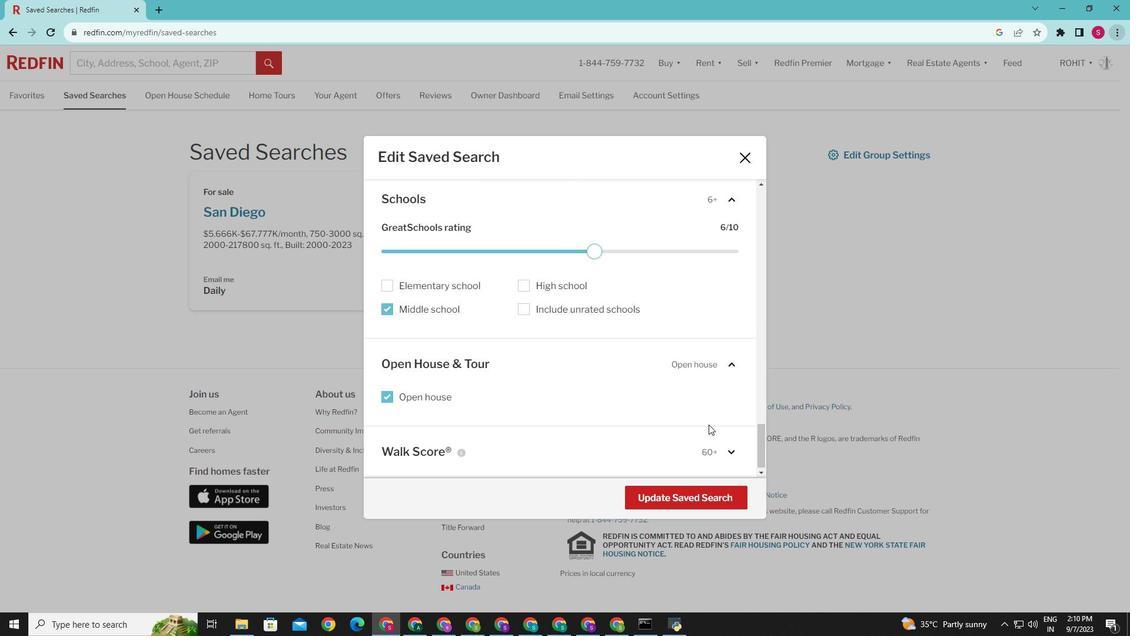 
Action: Mouse moved to (733, 451)
Screenshot: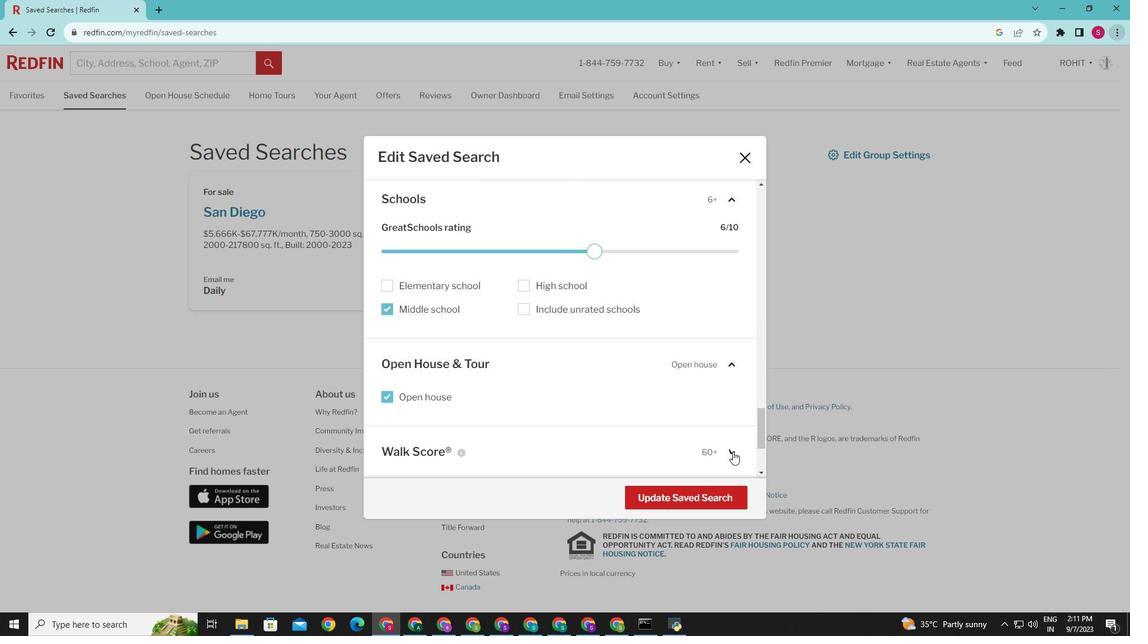 
Action: Mouse pressed left at (733, 451)
Screenshot: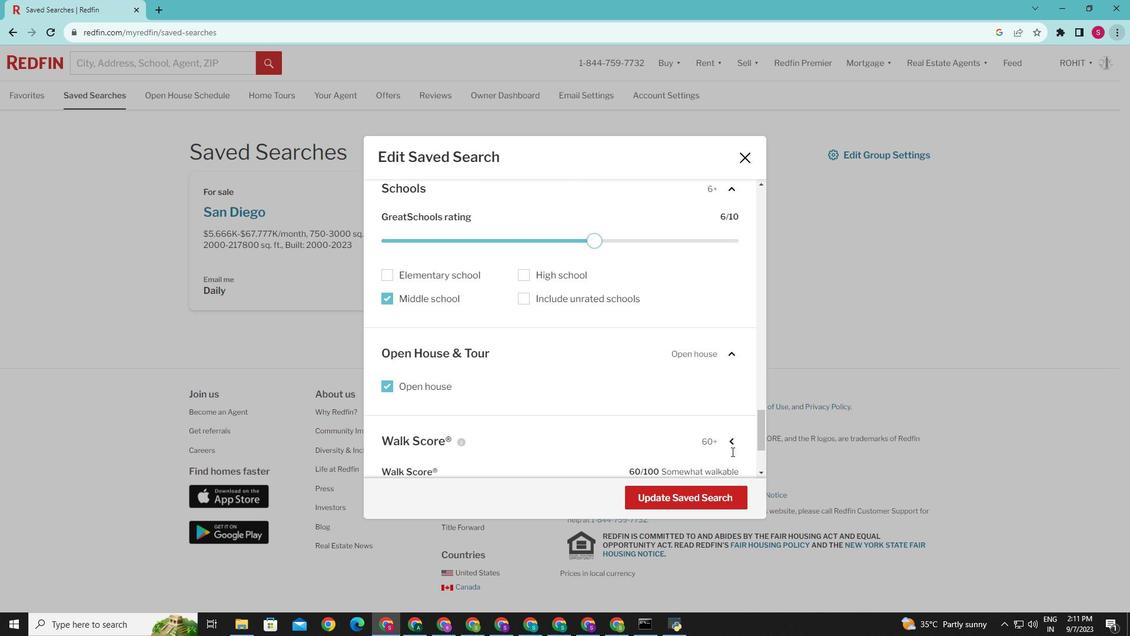 
Action: Mouse moved to (708, 442)
Screenshot: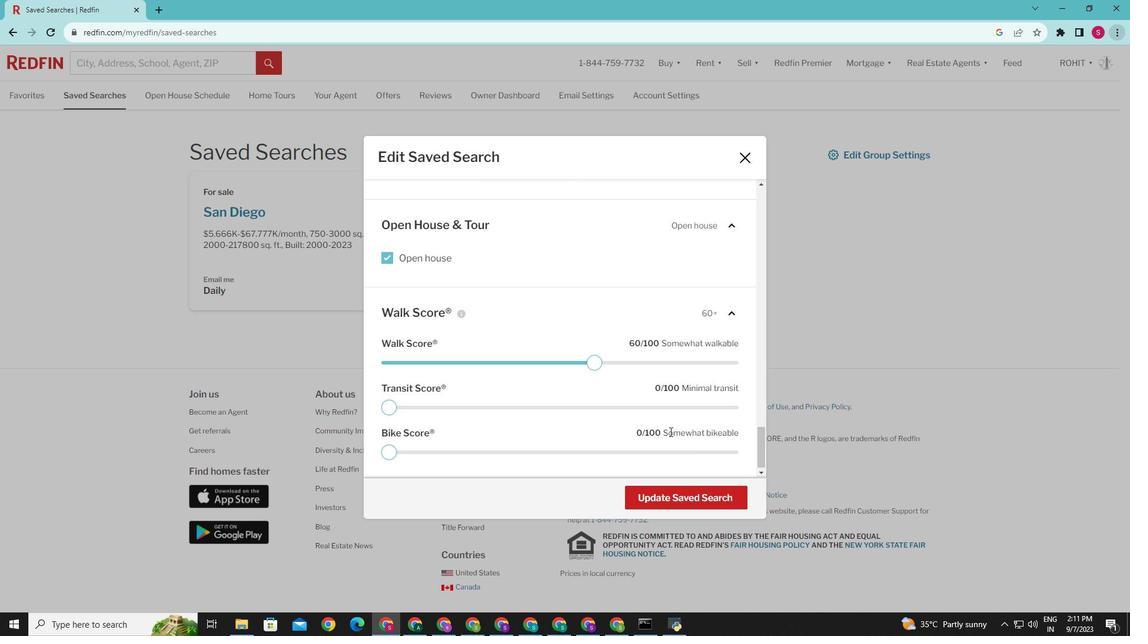 
Action: Mouse scrolled (708, 442) with delta (0, 0)
Screenshot: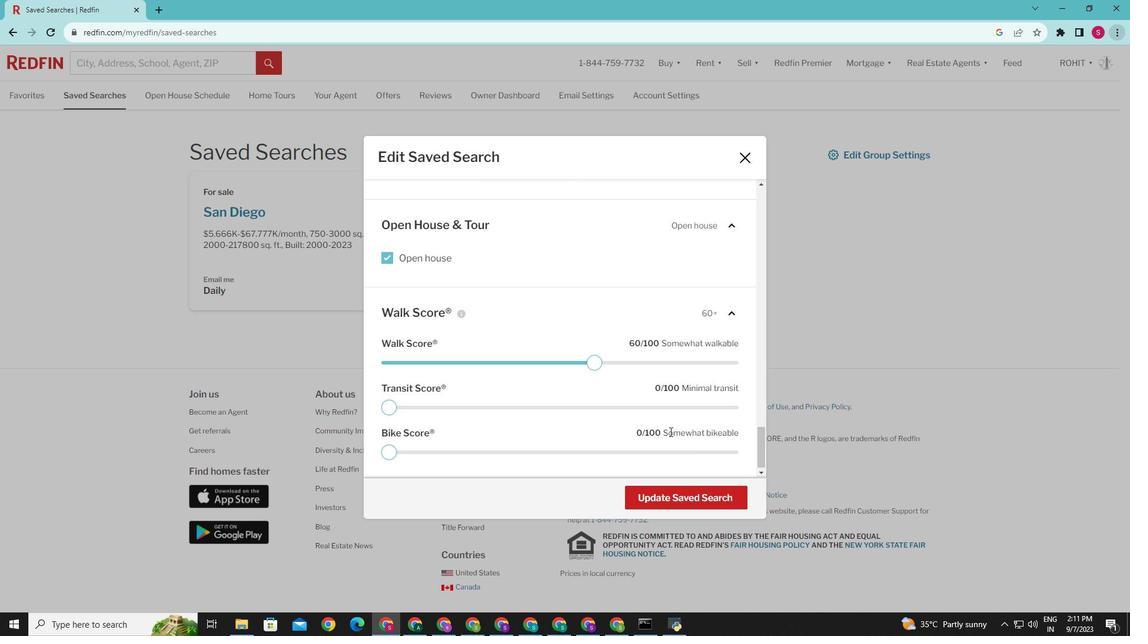 
Action: Mouse moved to (705, 442)
Screenshot: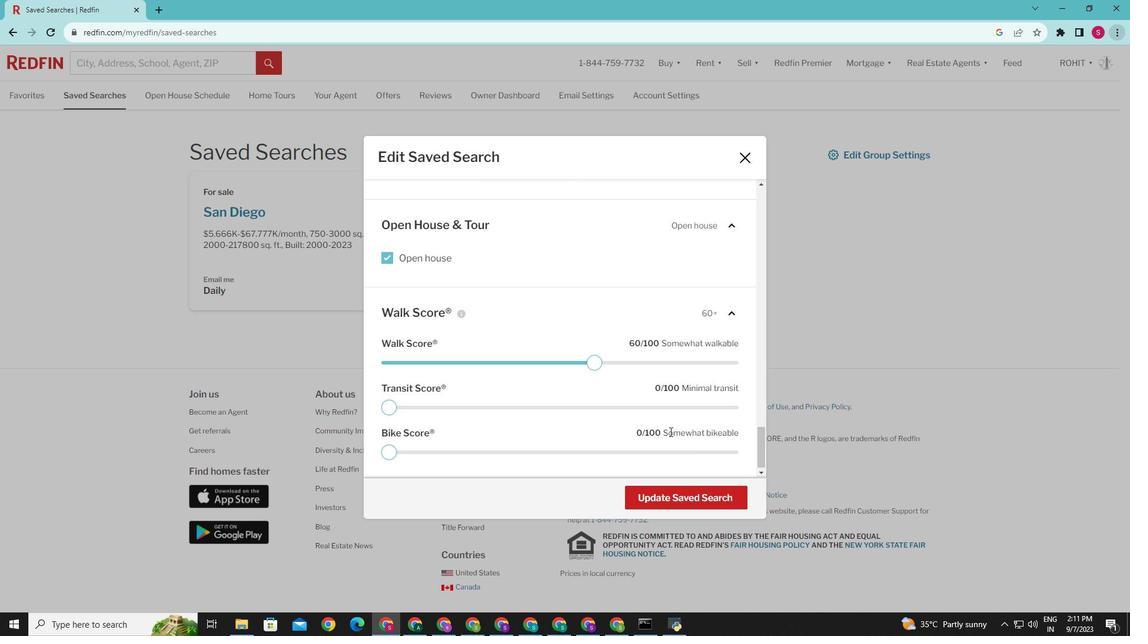 
Action: Mouse scrolled (705, 442) with delta (0, 0)
Screenshot: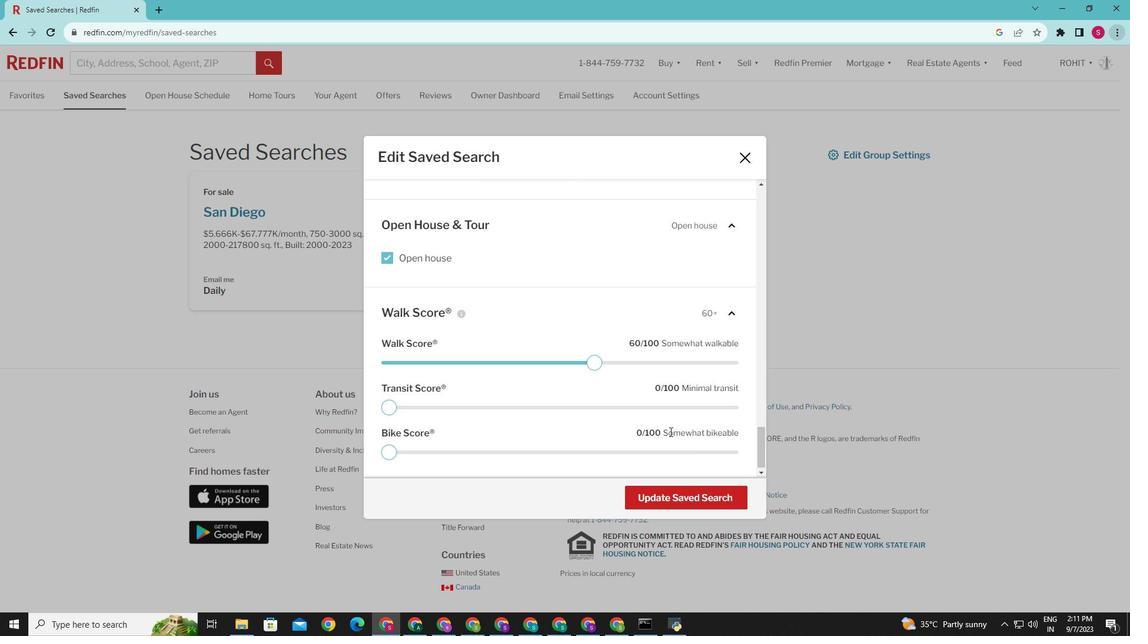 
Action: Mouse moved to (384, 404)
Screenshot: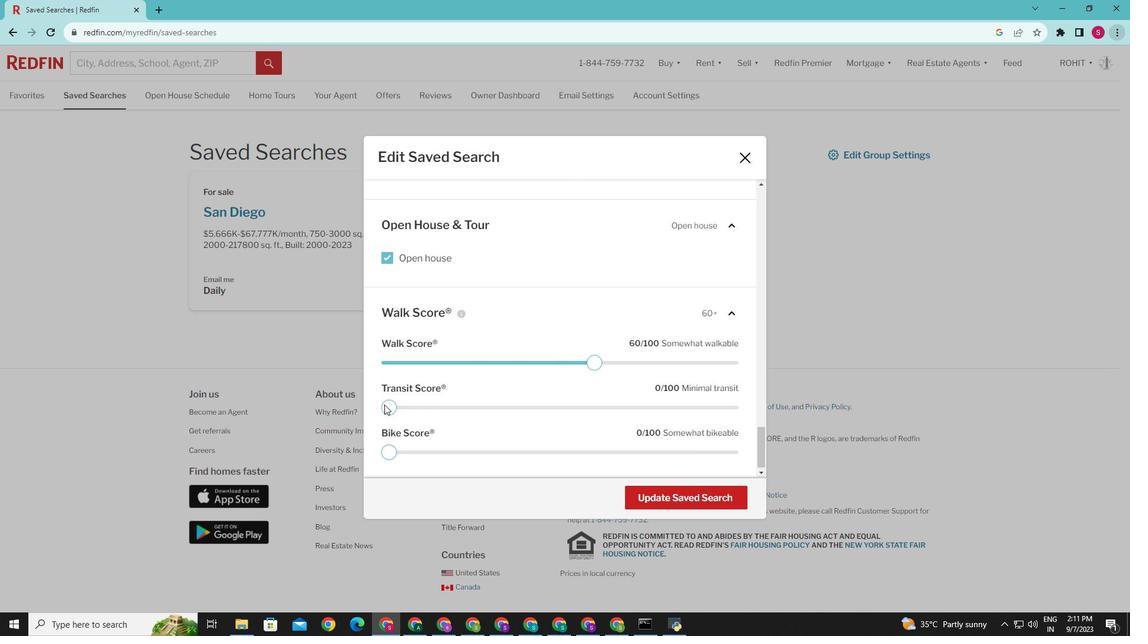 
Action: Mouse pressed left at (384, 404)
Screenshot: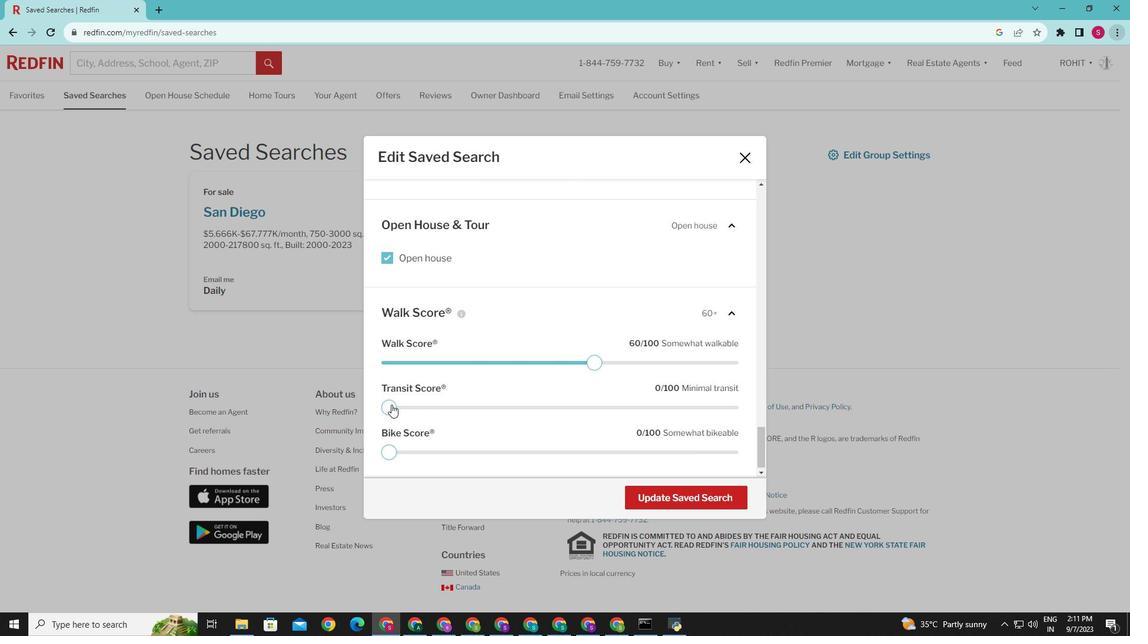 
Action: Mouse moved to (659, 495)
Screenshot: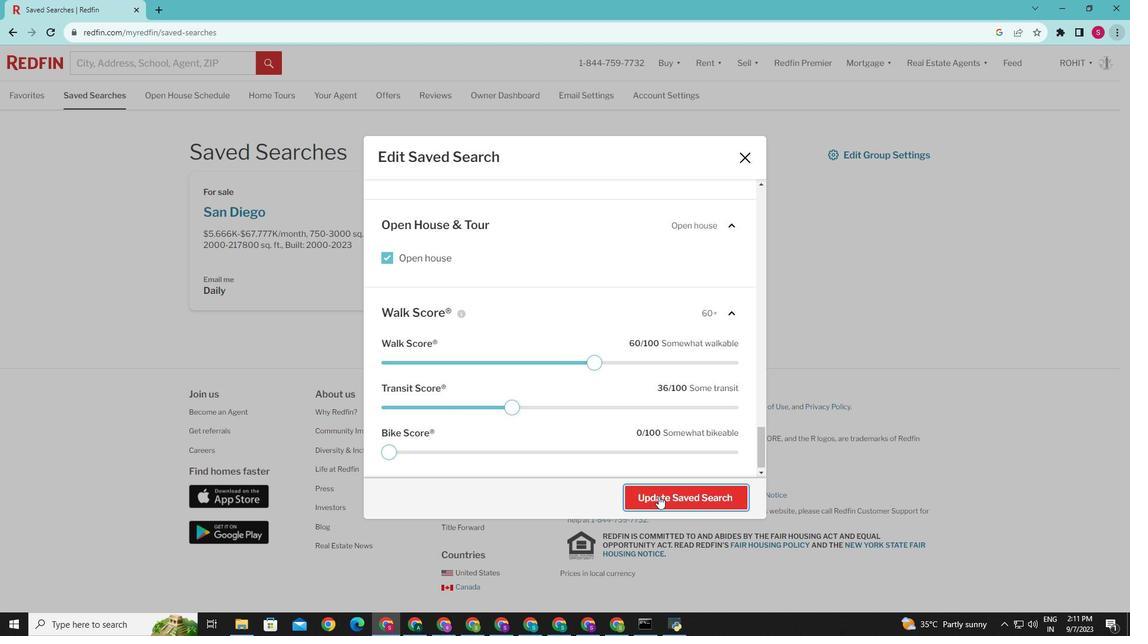 
Action: Mouse pressed left at (659, 495)
Screenshot: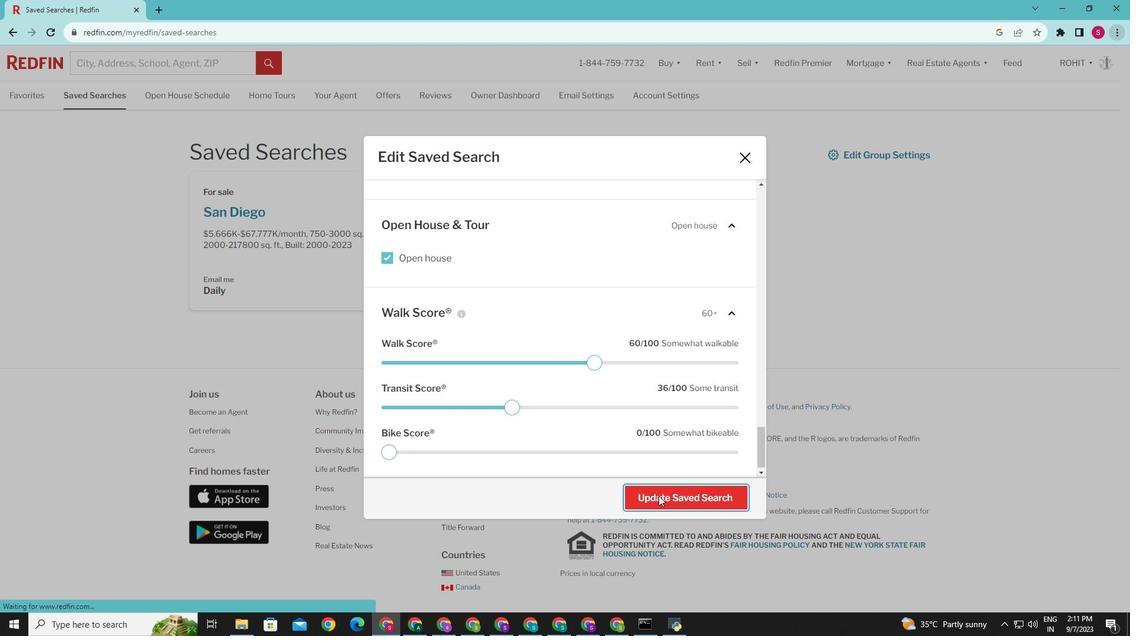 
Action: Mouse moved to (637, 422)
Screenshot: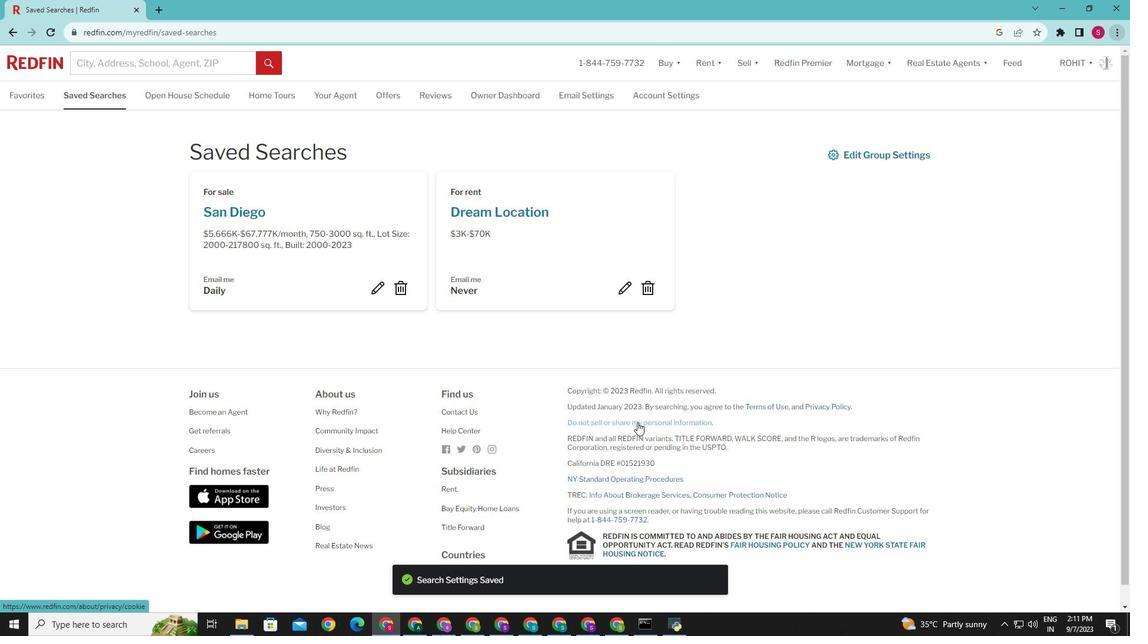 
